 Task: Open Card Card0000000127 in Board Board0000000032 in Workspace WS0000000011 in Trello. Add Member Carxxstreet791@gmail.com to Card Card0000000127 in Board Board0000000032 in Workspace WS0000000011 in Trello. Add Orange Label titled Label0000000127 to Card Card0000000127 in Board Board0000000032 in Workspace WS0000000011 in Trello. Add Checklist CL0000000127 to Card Card0000000127 in Board Board0000000032 in Workspace WS0000000011 in Trello. Add Dates with Start Date as Oct 01 2023 and Due Date as Oct 31 2023 to Card Card0000000127 in Board Board0000000032 in Workspace WS0000000011 in Trello
Action: Mouse moved to (413, 627)
Screenshot: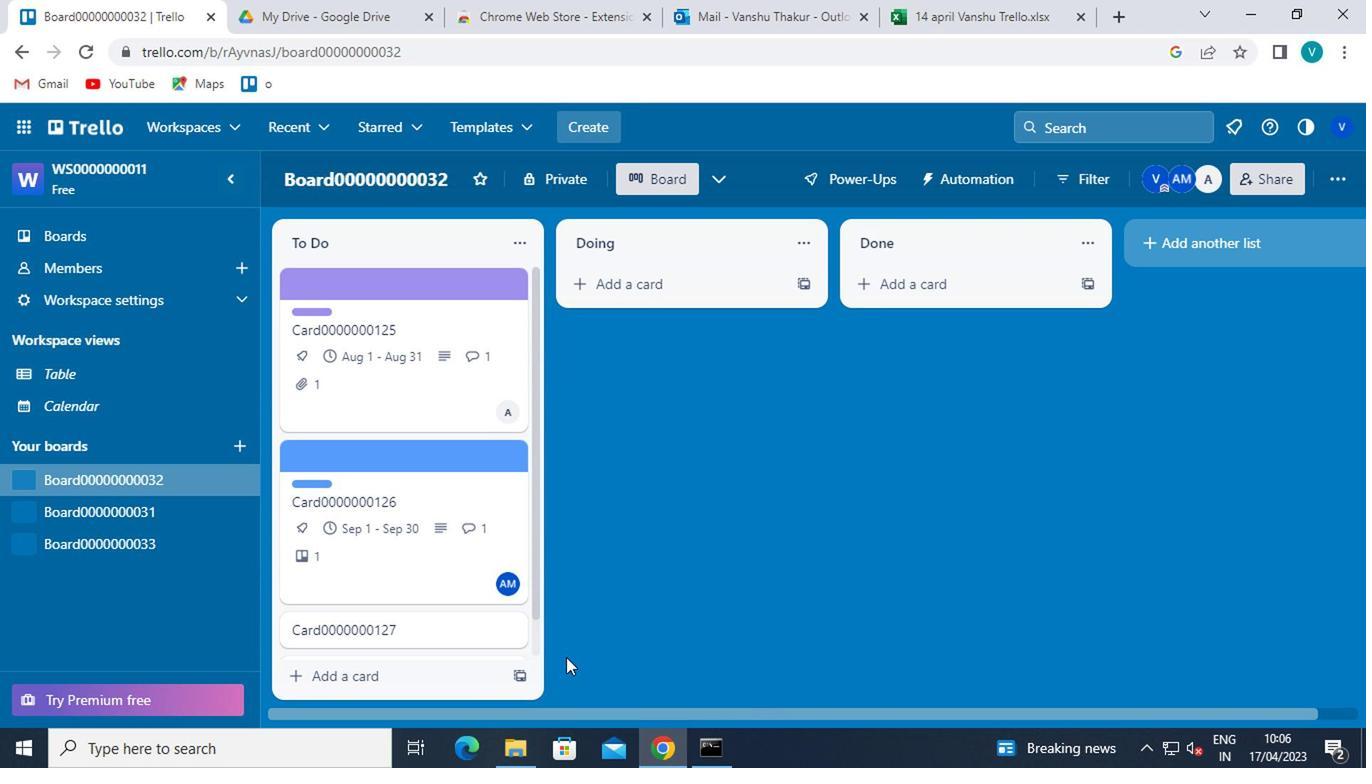
Action: Mouse pressed left at (413, 627)
Screenshot: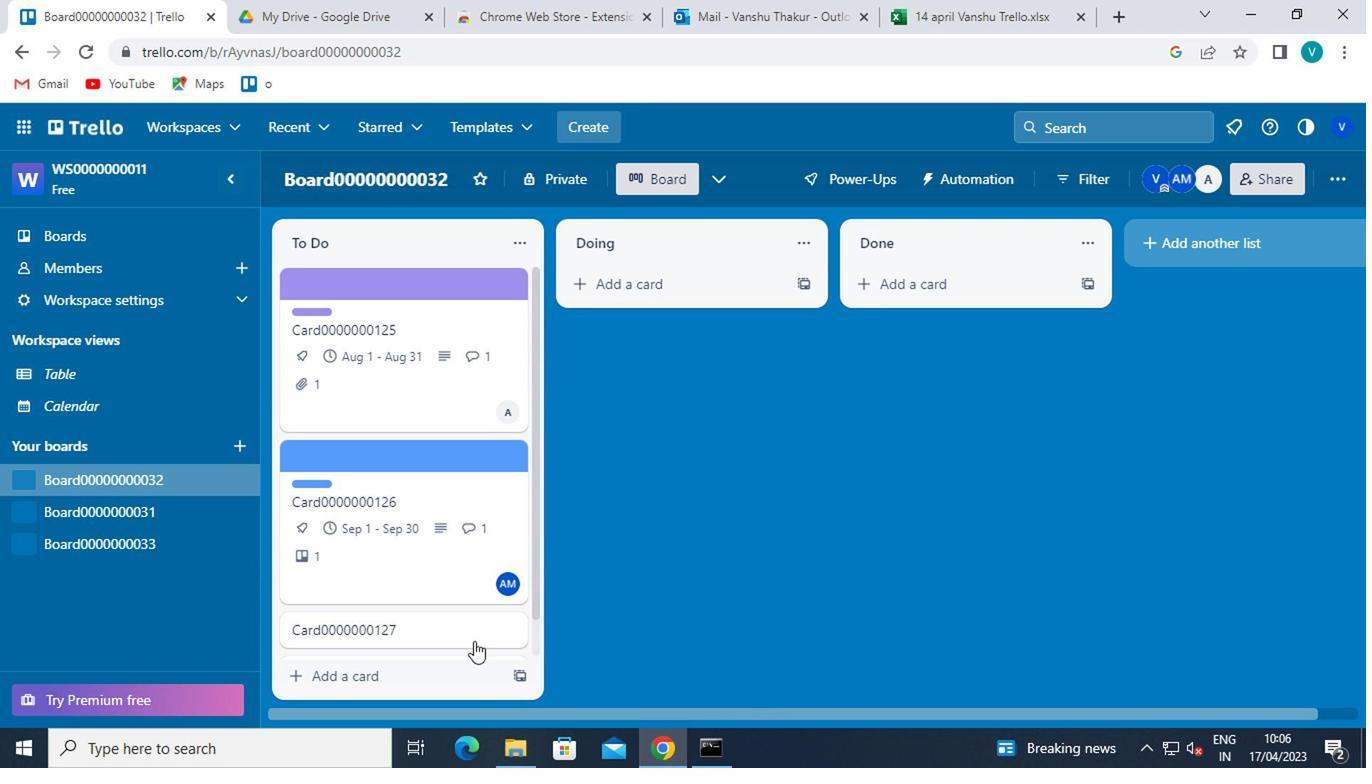 
Action: Mouse moved to (929, 368)
Screenshot: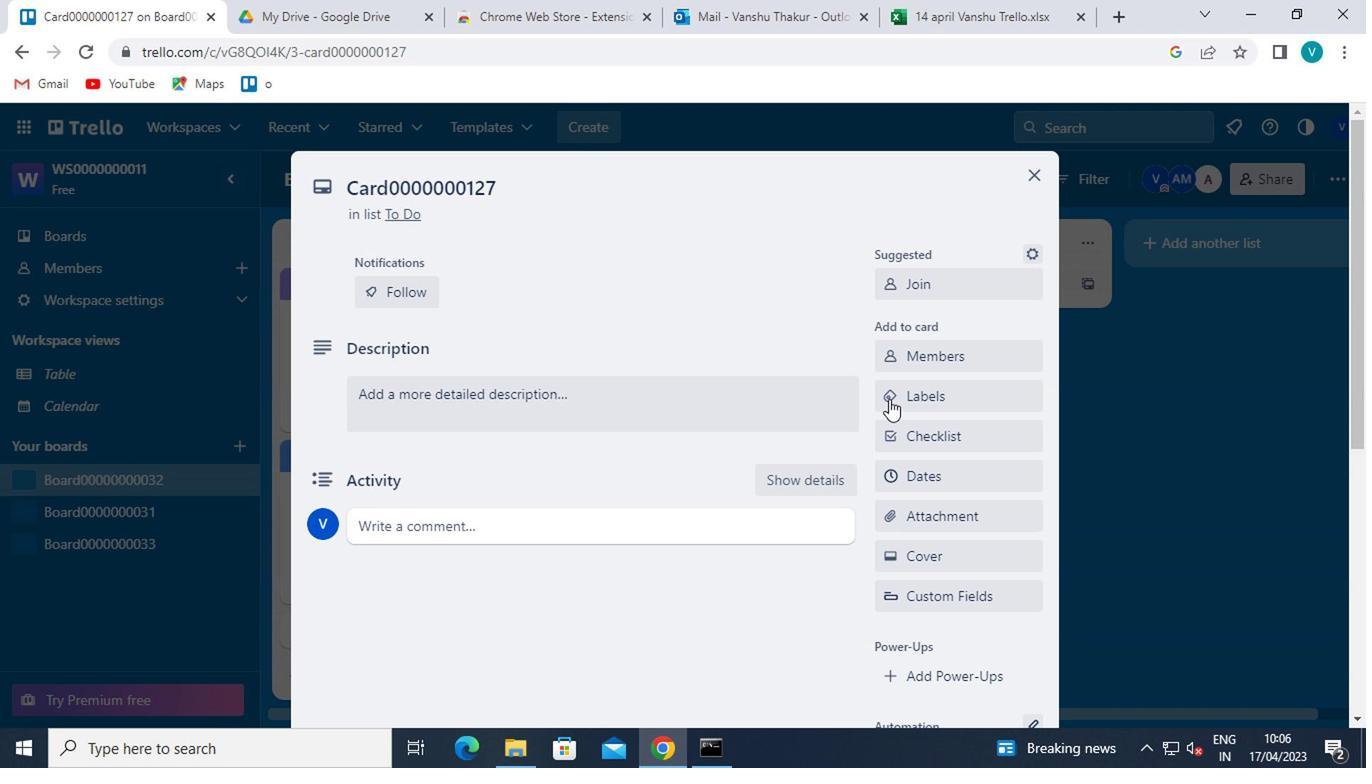 
Action: Mouse pressed left at (929, 368)
Screenshot: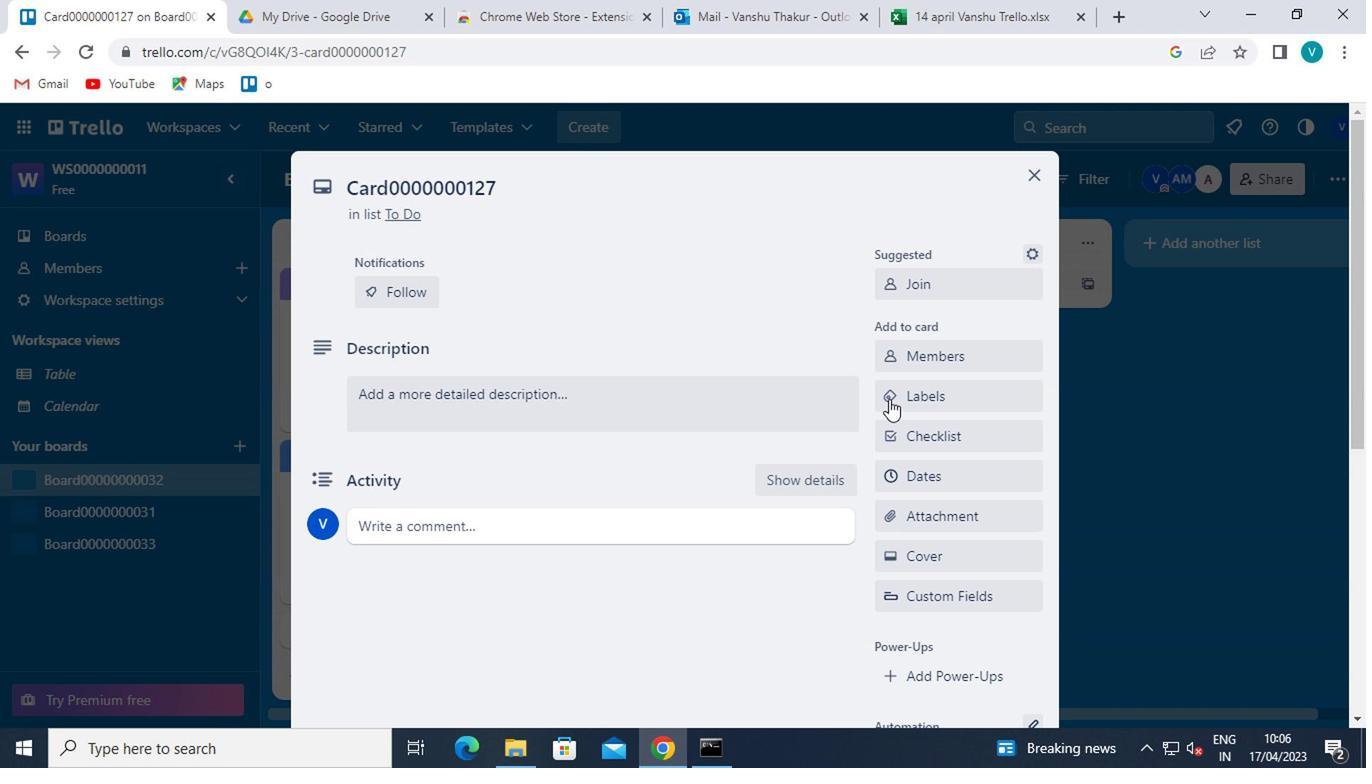 
Action: Mouse moved to (929, 463)
Screenshot: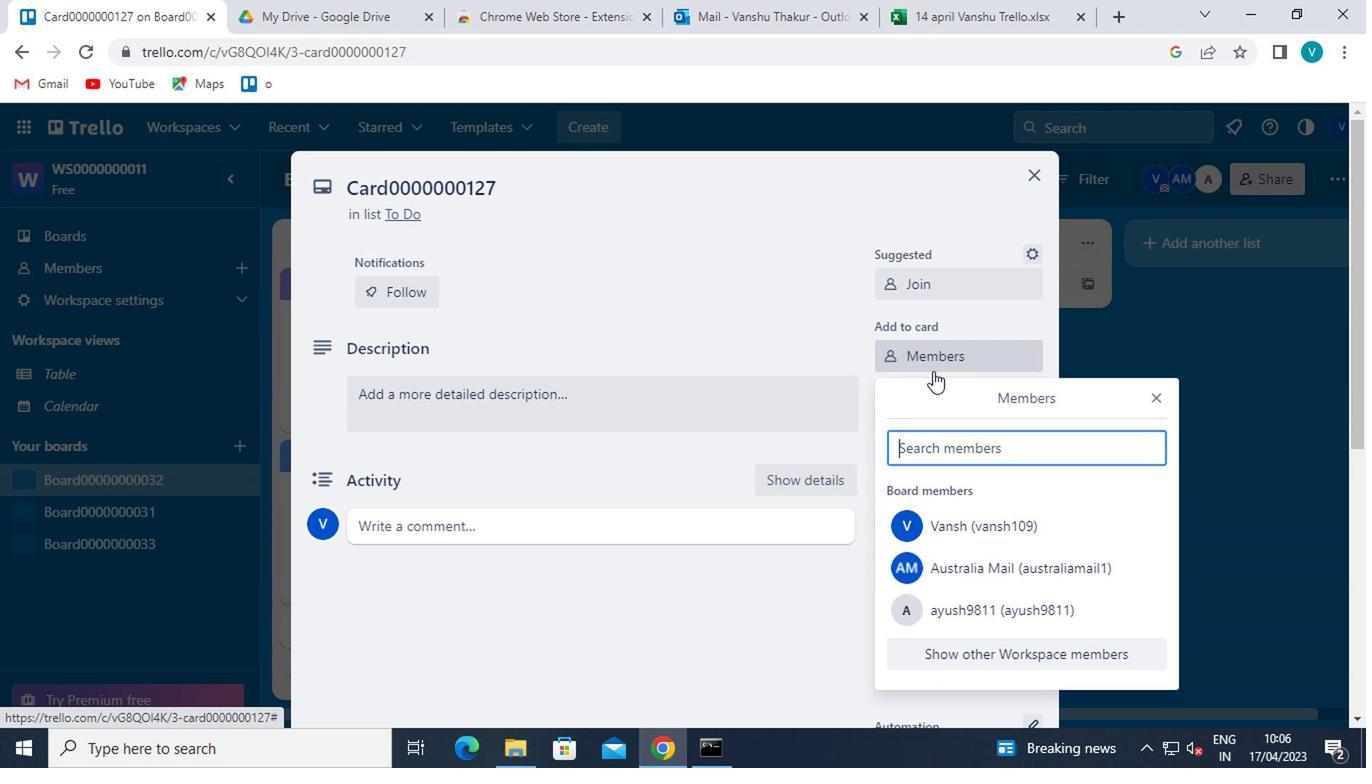 
Action: Mouse pressed left at (929, 463)
Screenshot: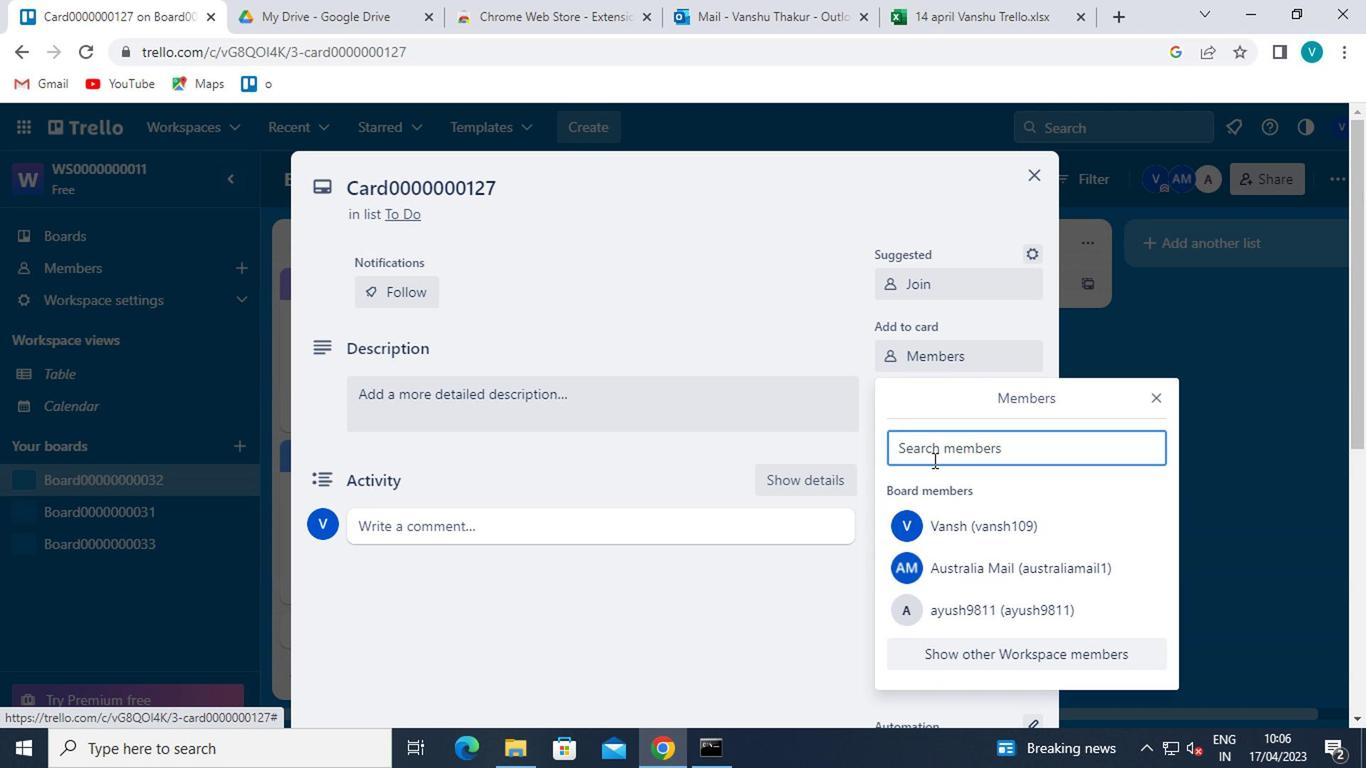 
Action: Key pressed <Key.shift><Key.shift><Key.shift><Key.shift><Key.shift><Key.shift><Key.shift><Key.shift><Key.shift><Key.shift>CARXXSTREET7916<Key.shift>@GMAIL.COM
Screenshot: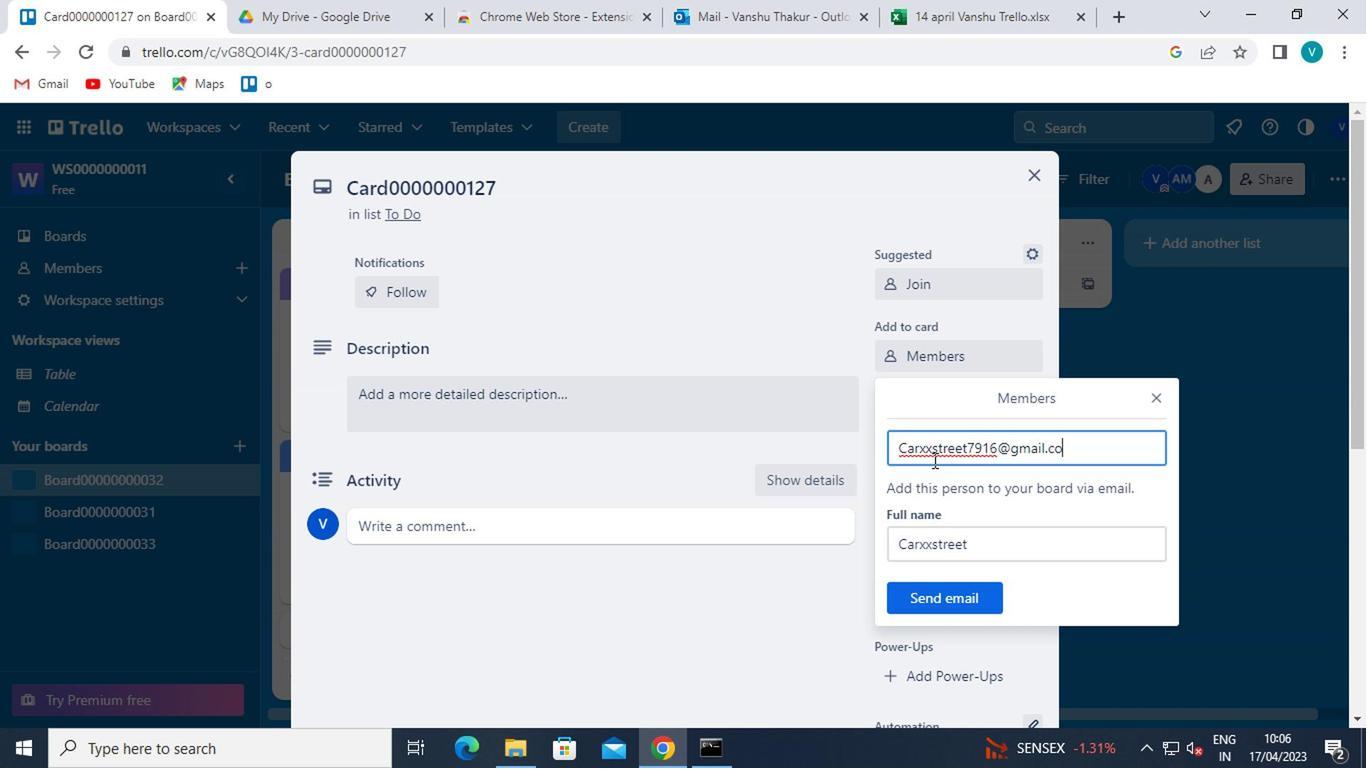 
Action: Mouse moved to (983, 599)
Screenshot: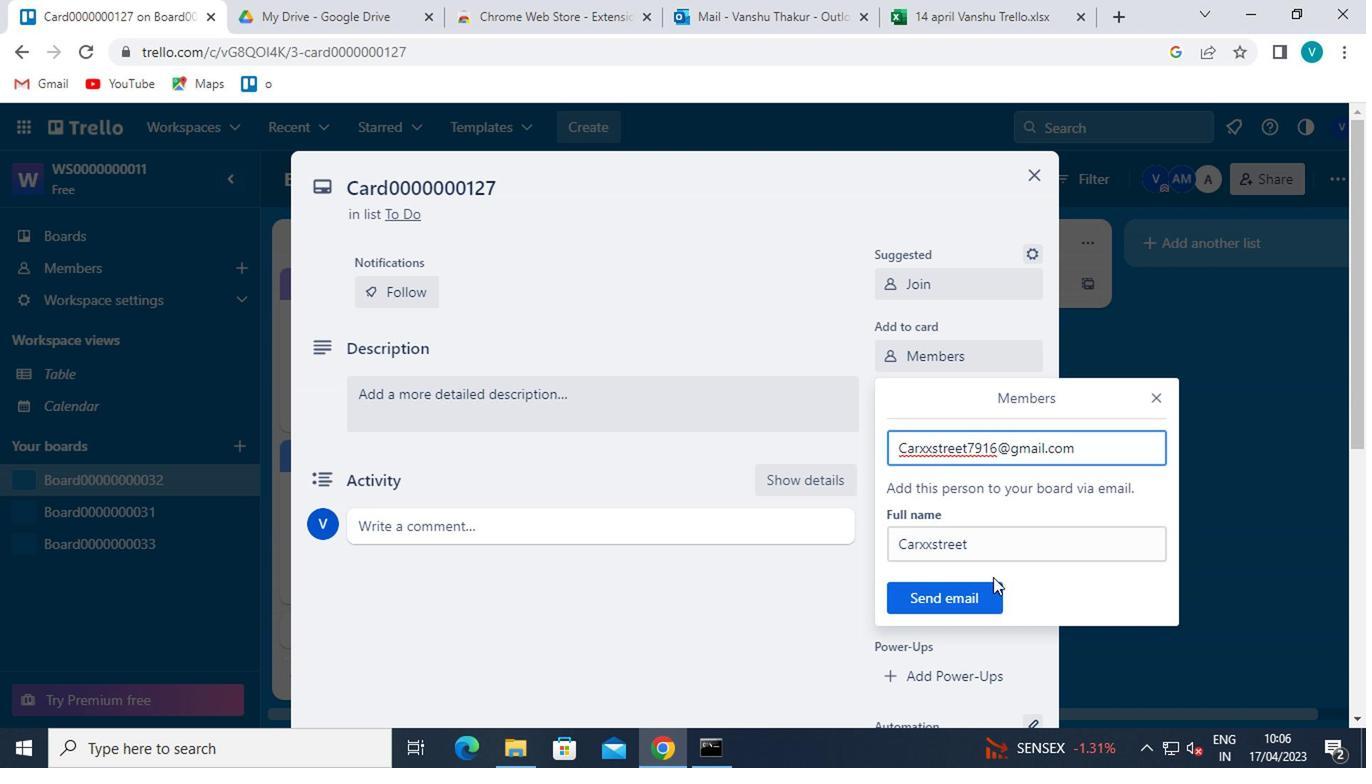 
Action: Mouse pressed left at (983, 599)
Screenshot: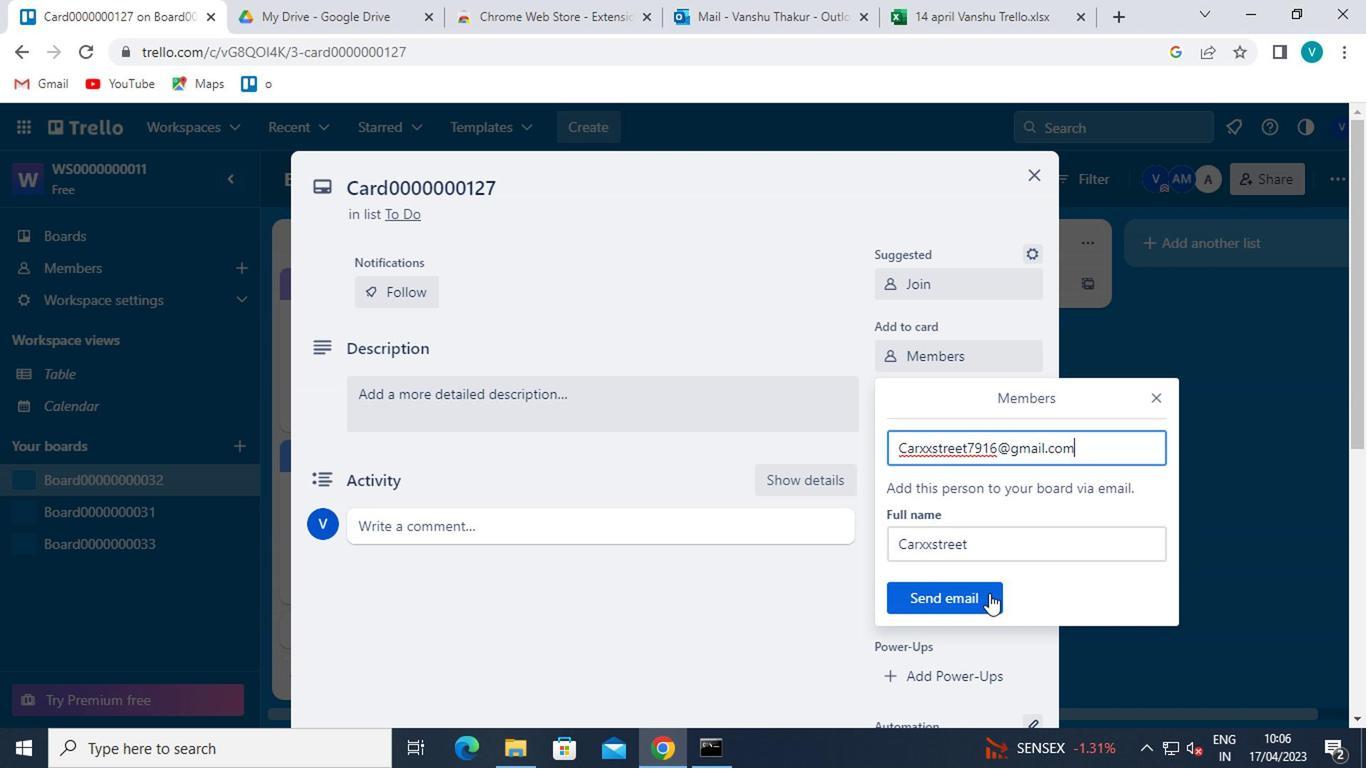 
Action: Mouse moved to (969, 408)
Screenshot: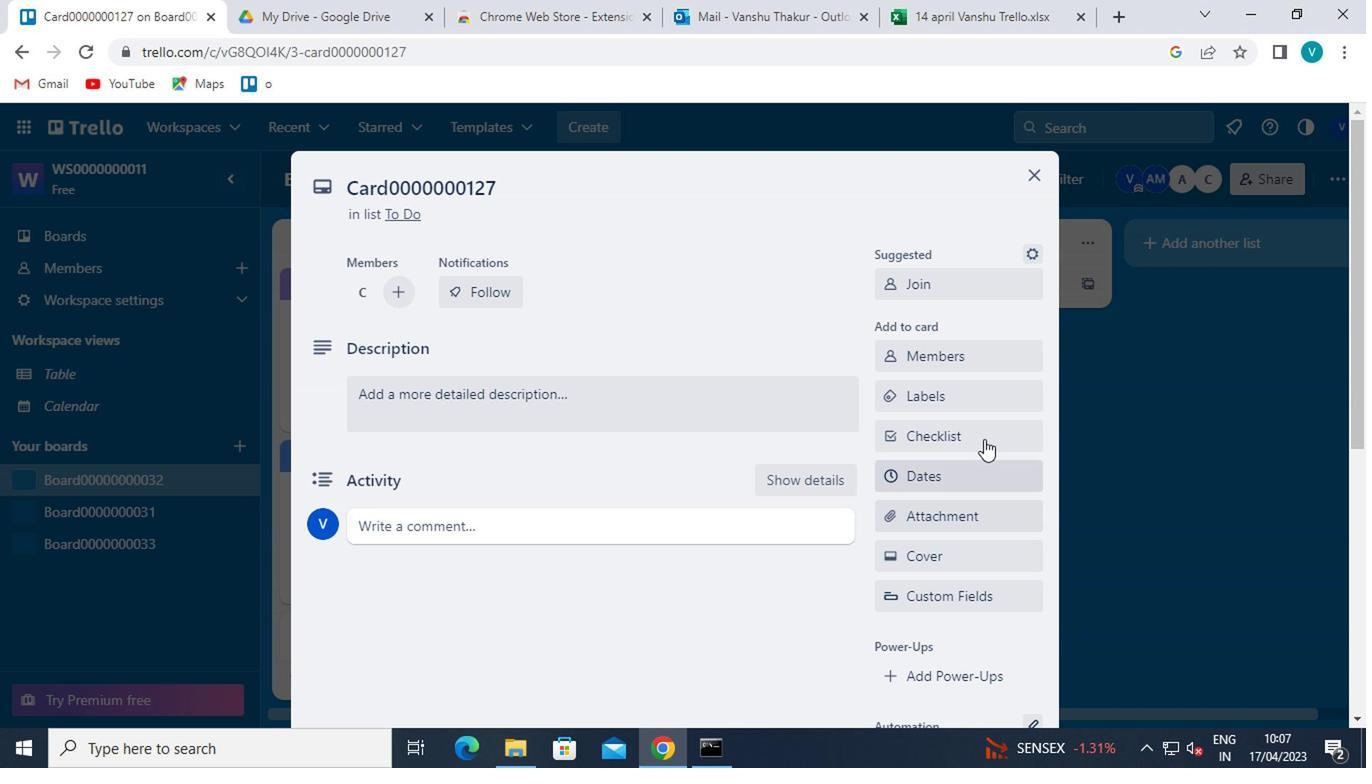 
Action: Mouse pressed left at (969, 408)
Screenshot: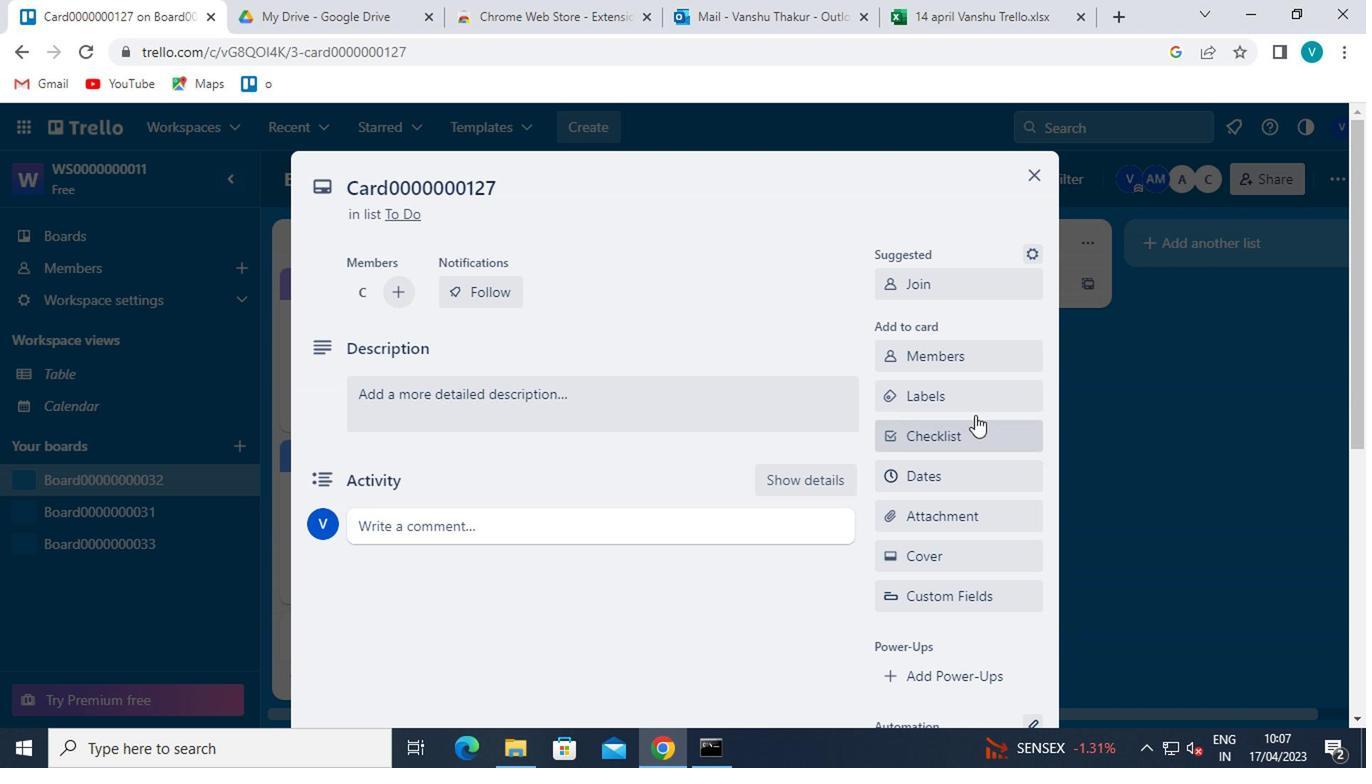 
Action: Mouse moved to (1006, 598)
Screenshot: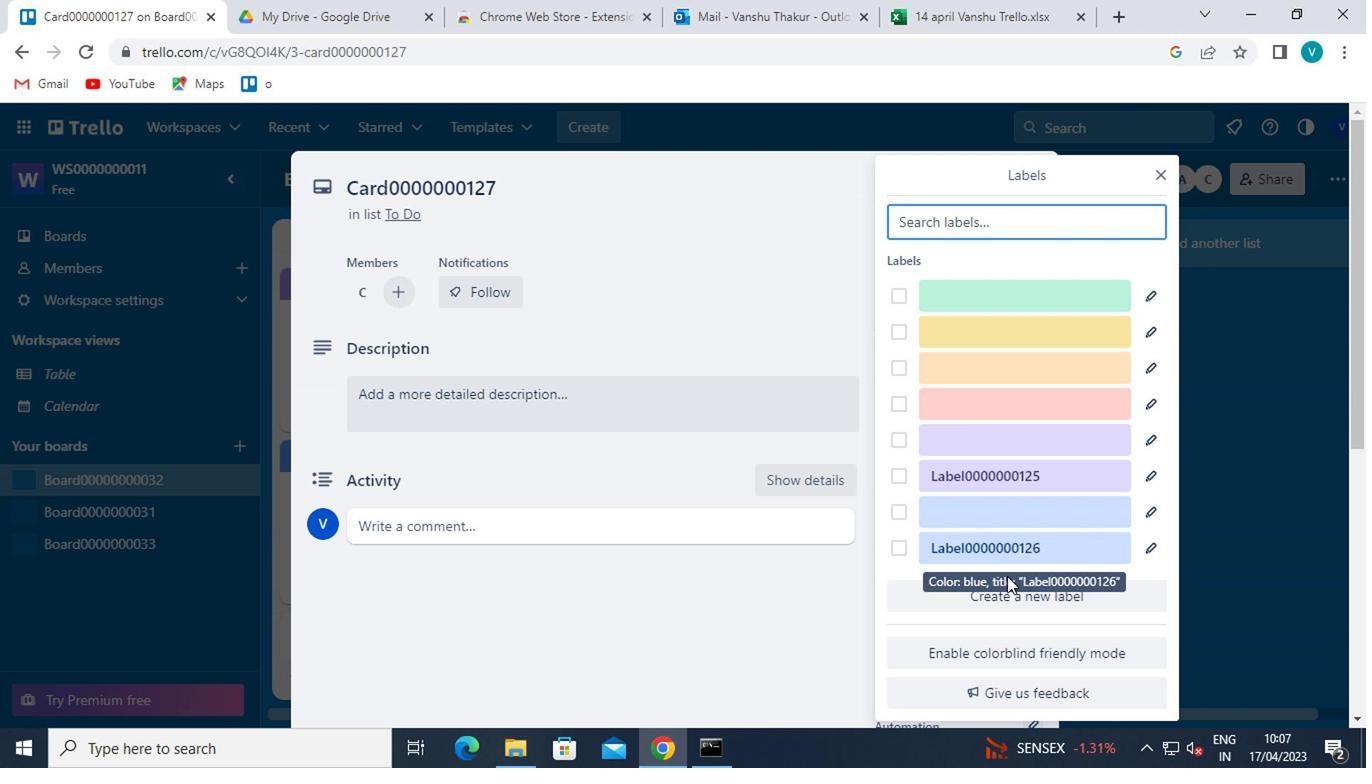 
Action: Mouse pressed left at (1006, 598)
Screenshot: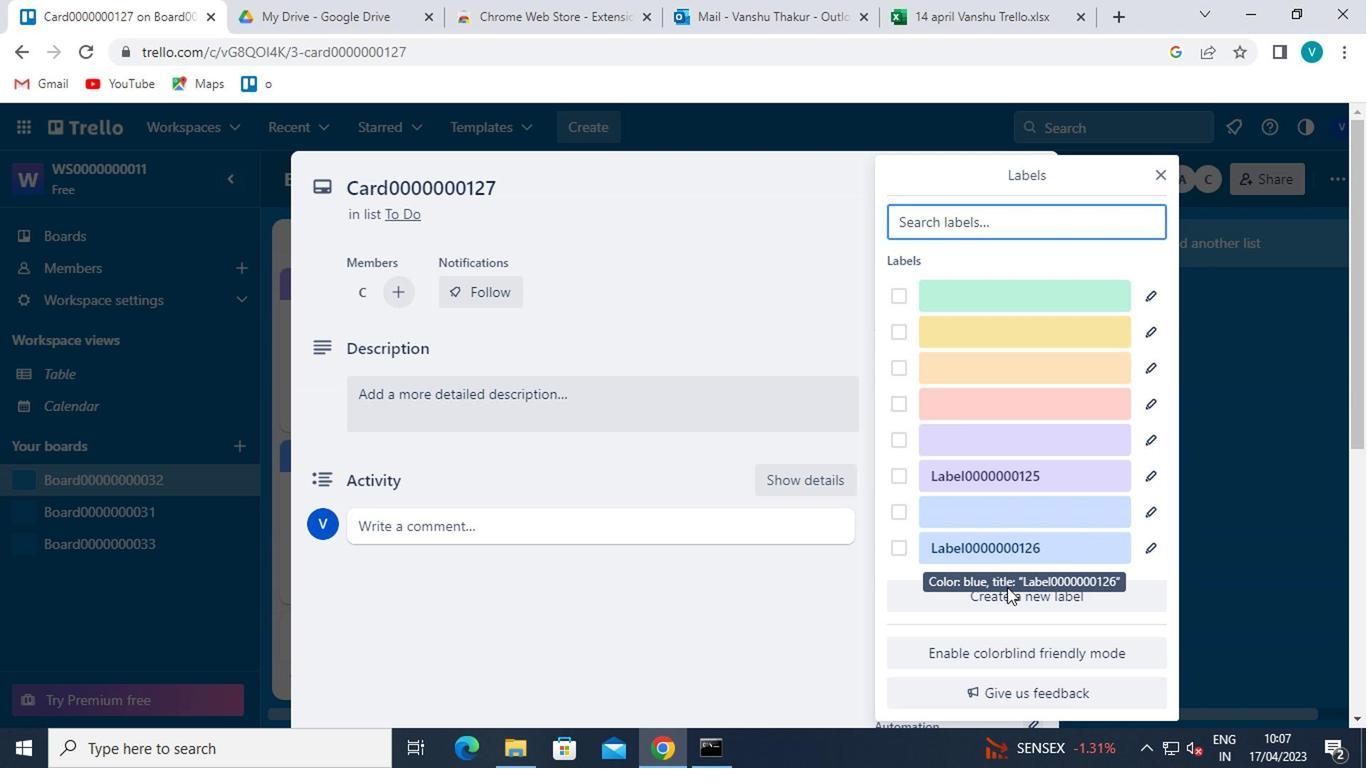 
Action: Mouse moved to (1001, 465)
Screenshot: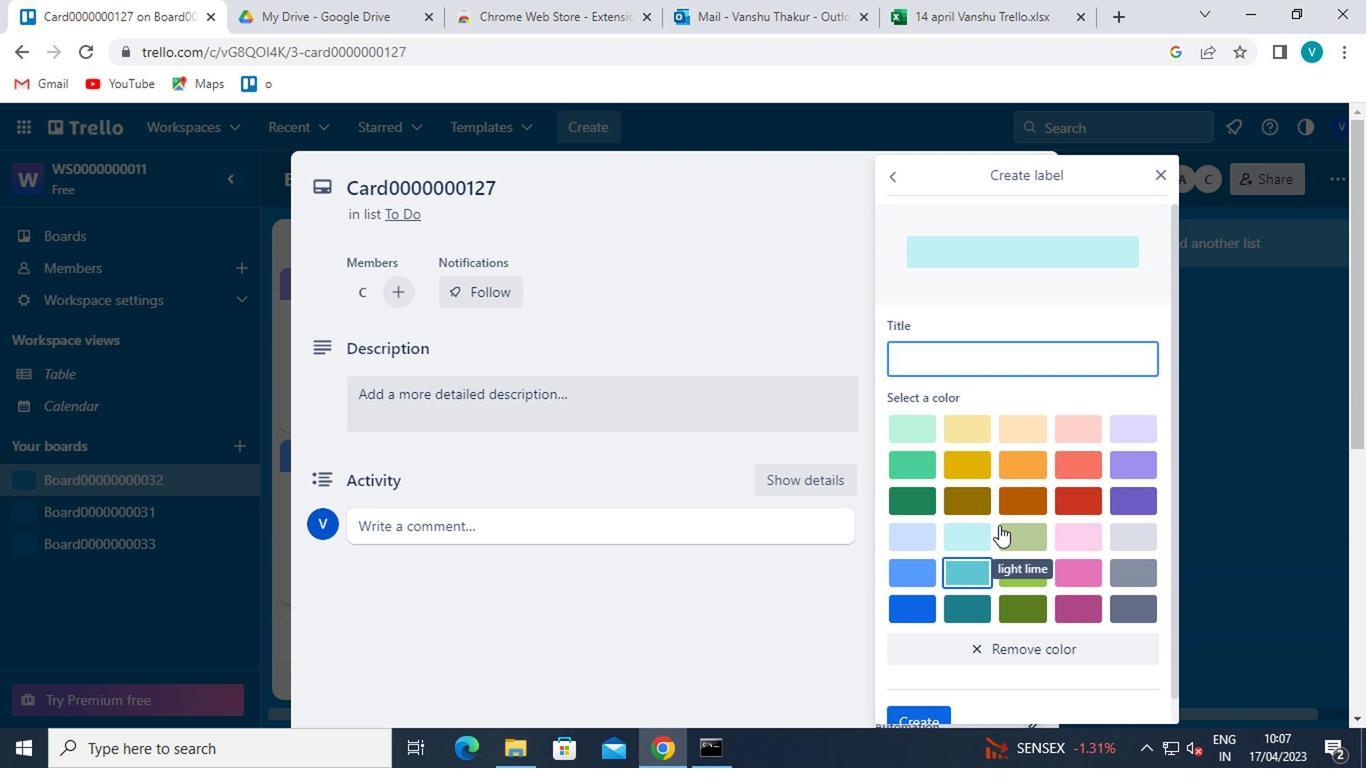 
Action: Mouse pressed left at (1001, 465)
Screenshot: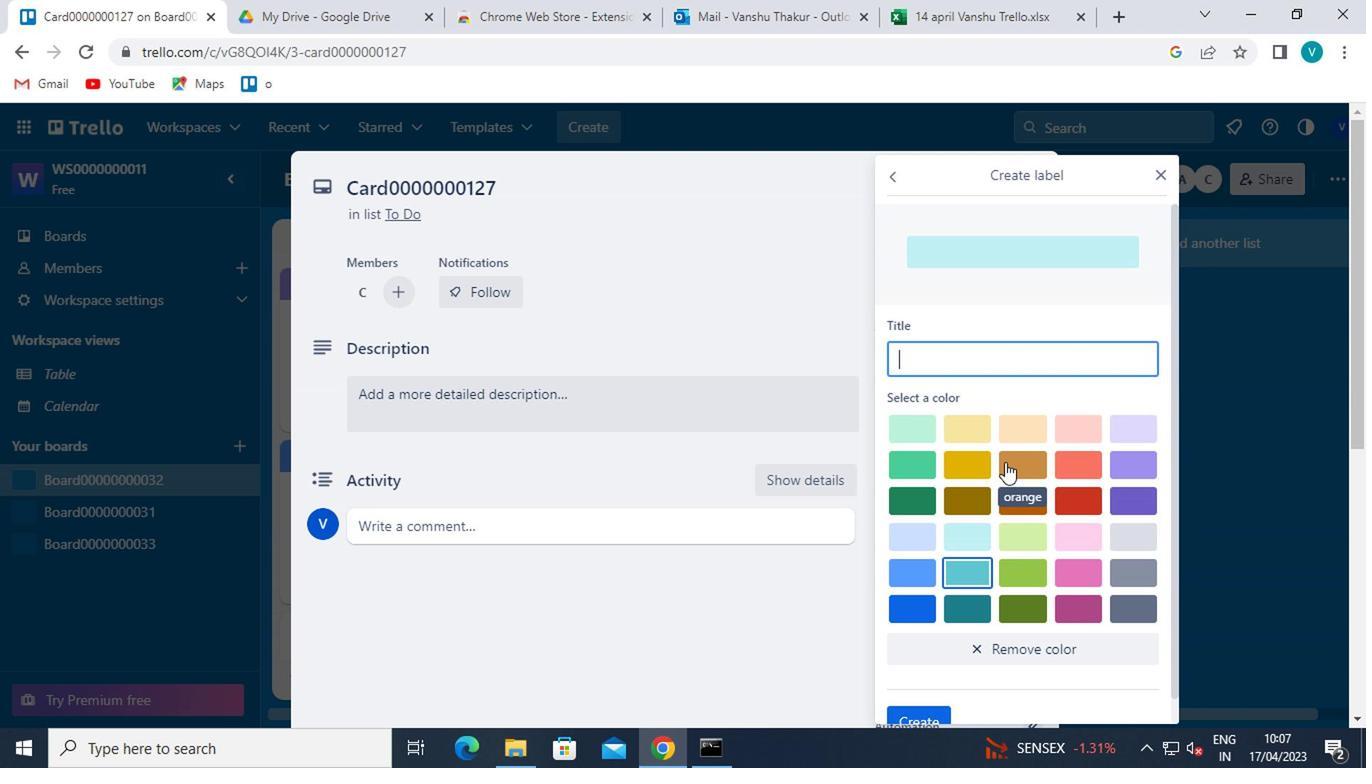 
Action: Mouse moved to (1013, 348)
Screenshot: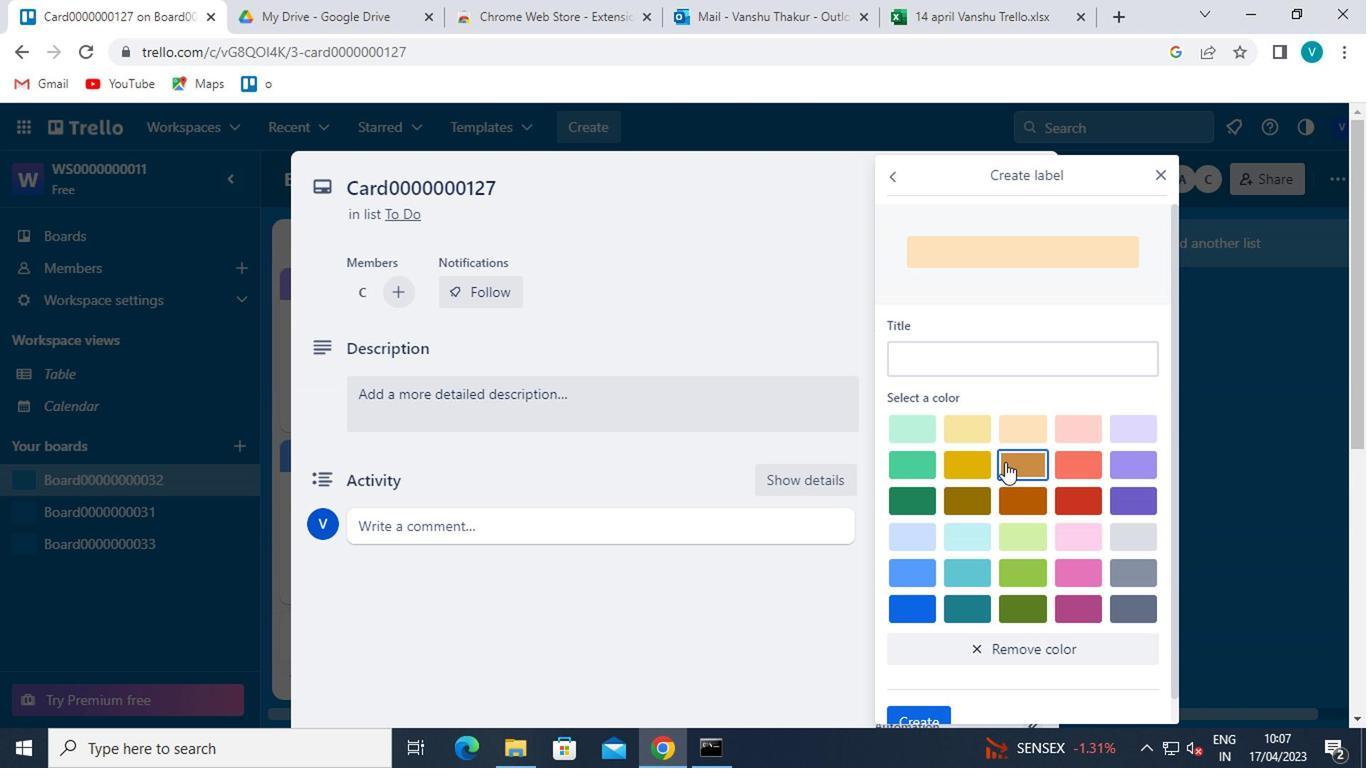 
Action: Mouse pressed left at (1013, 348)
Screenshot: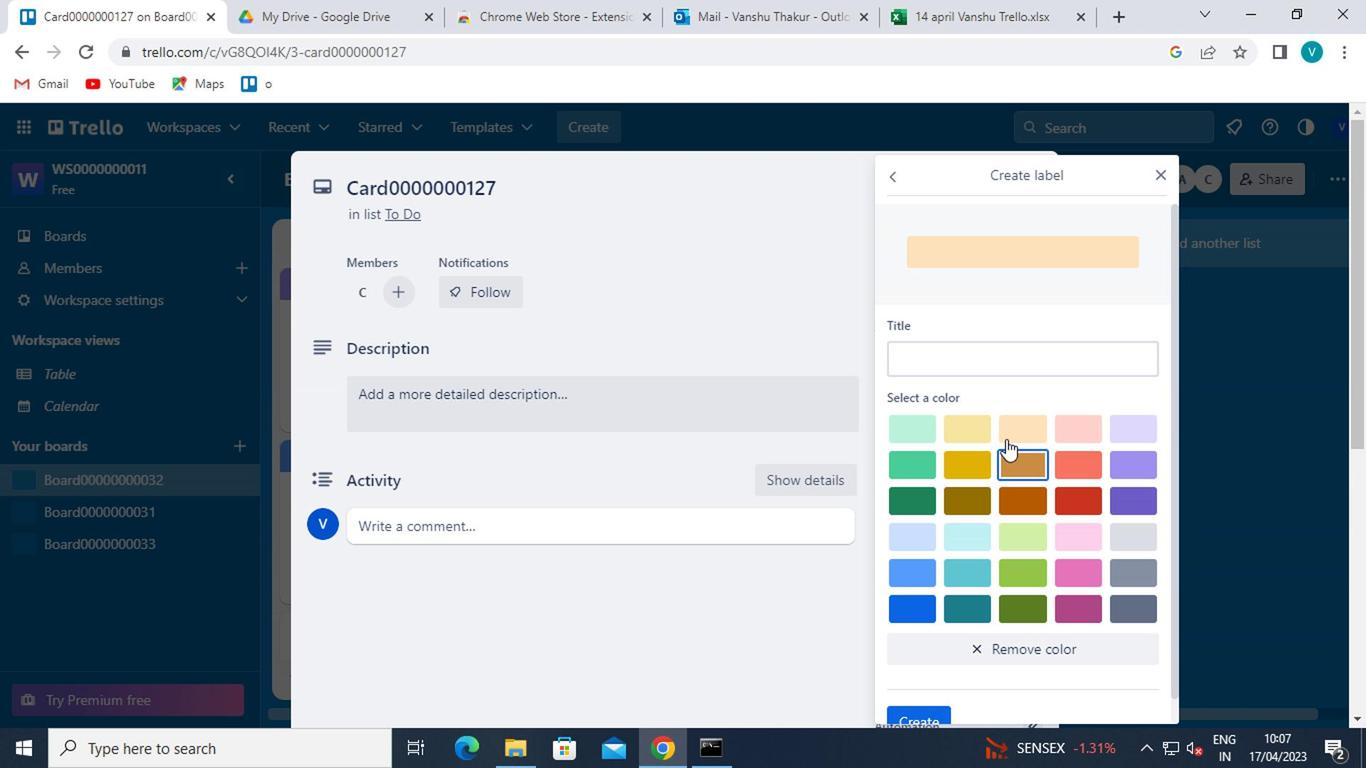 
Action: Key pressed <Key.shift>LABEL0000000127
Screenshot: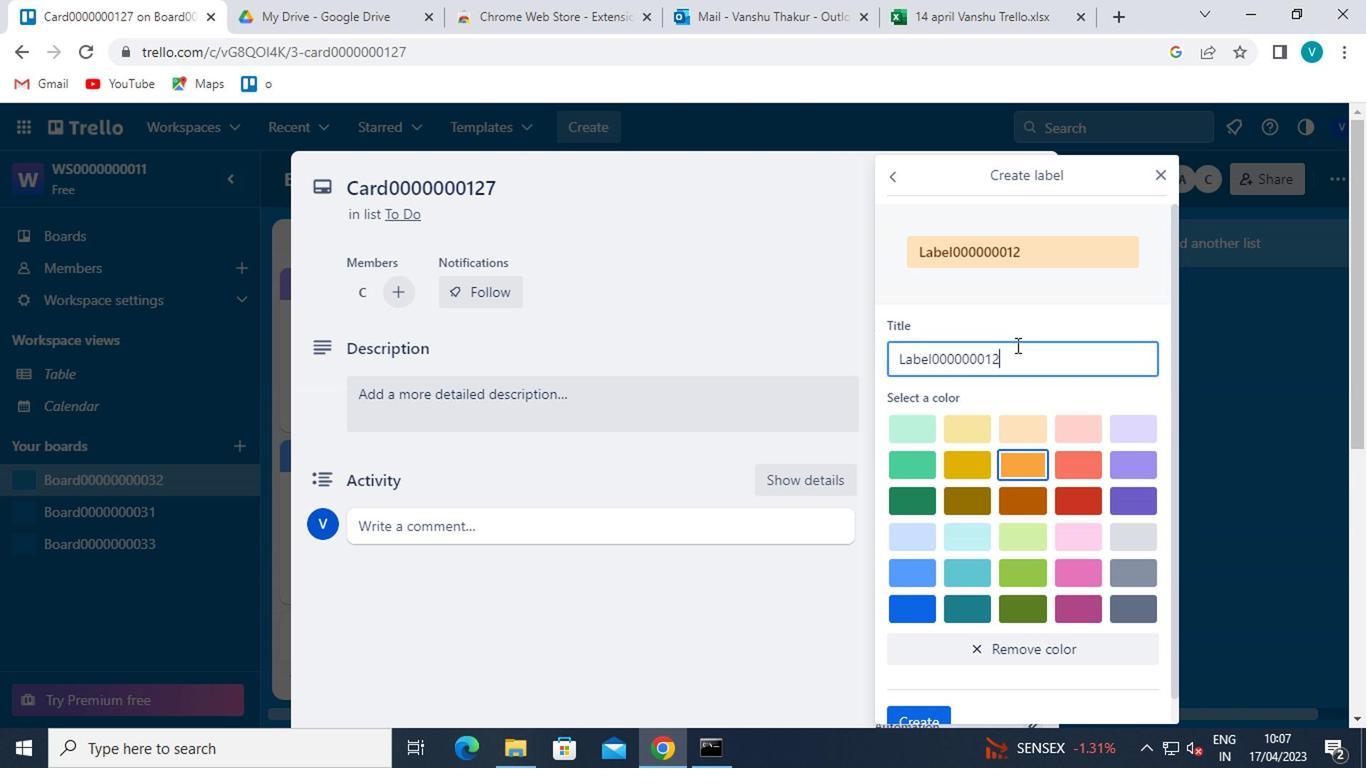 
Action: Mouse scrolled (1013, 347) with delta (0, -1)
Screenshot: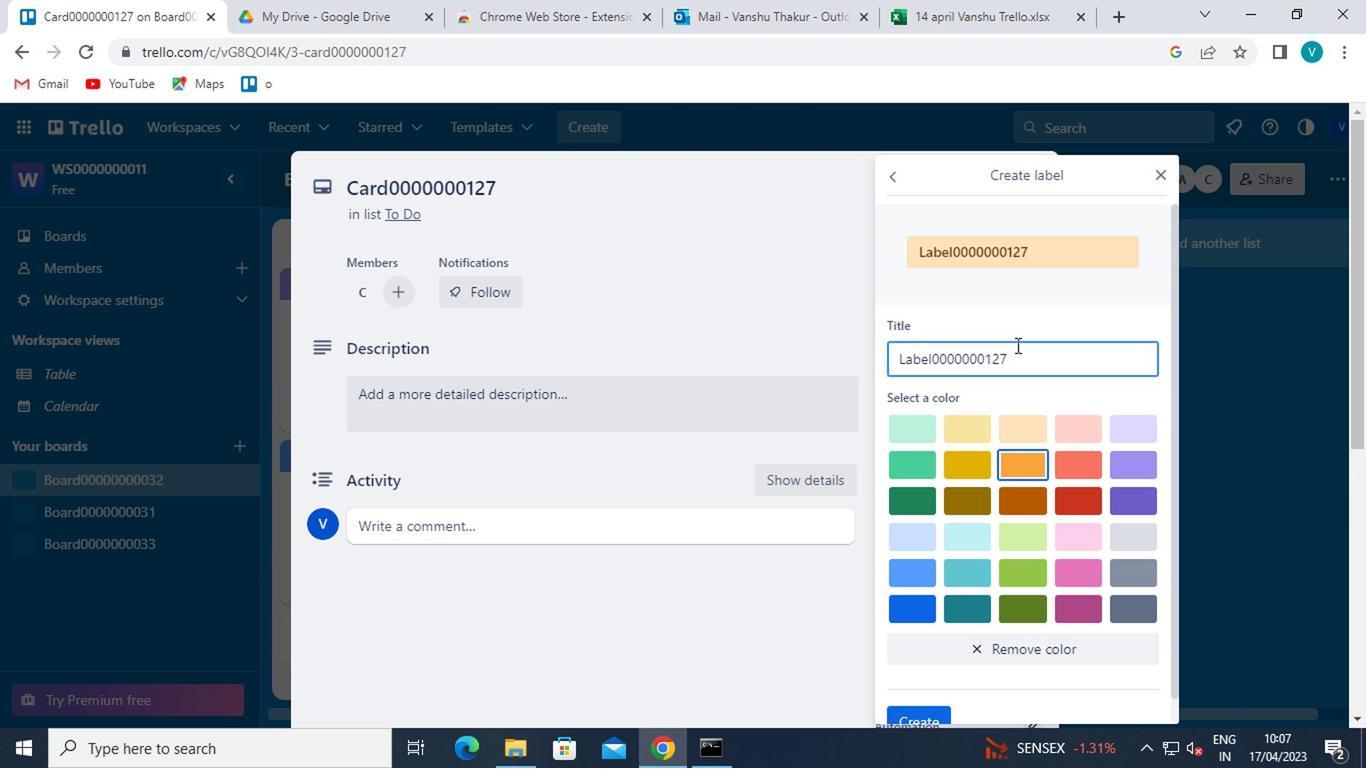 
Action: Mouse scrolled (1013, 347) with delta (0, -1)
Screenshot: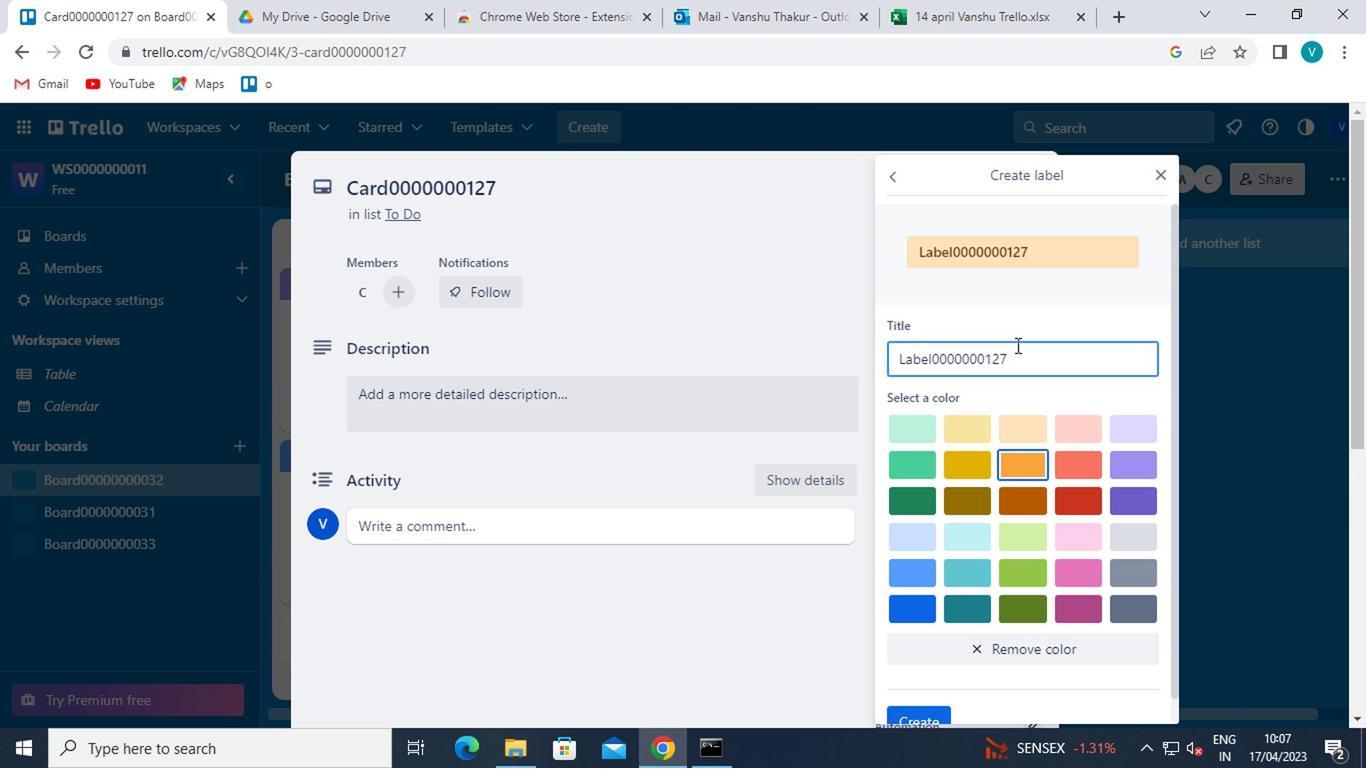 
Action: Mouse scrolled (1013, 347) with delta (0, -1)
Screenshot: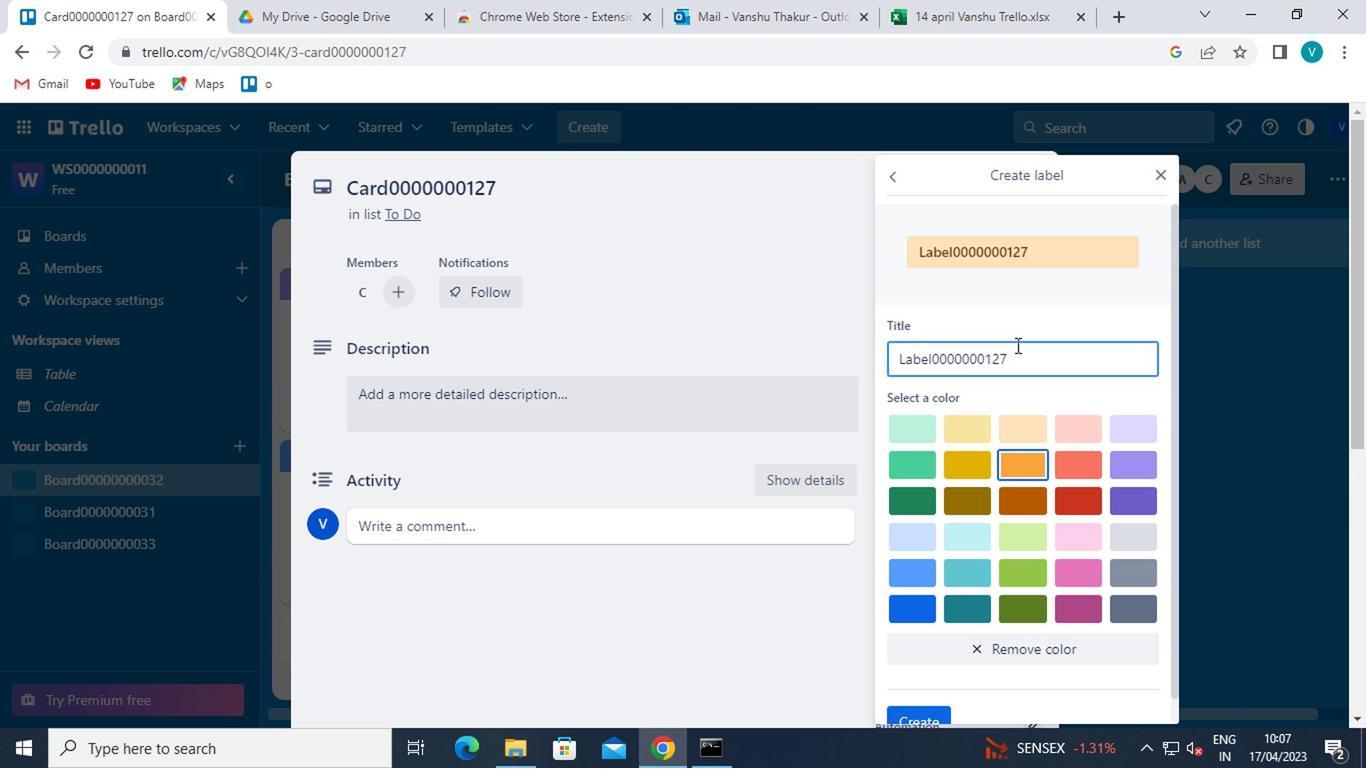 
Action: Mouse moved to (890, 699)
Screenshot: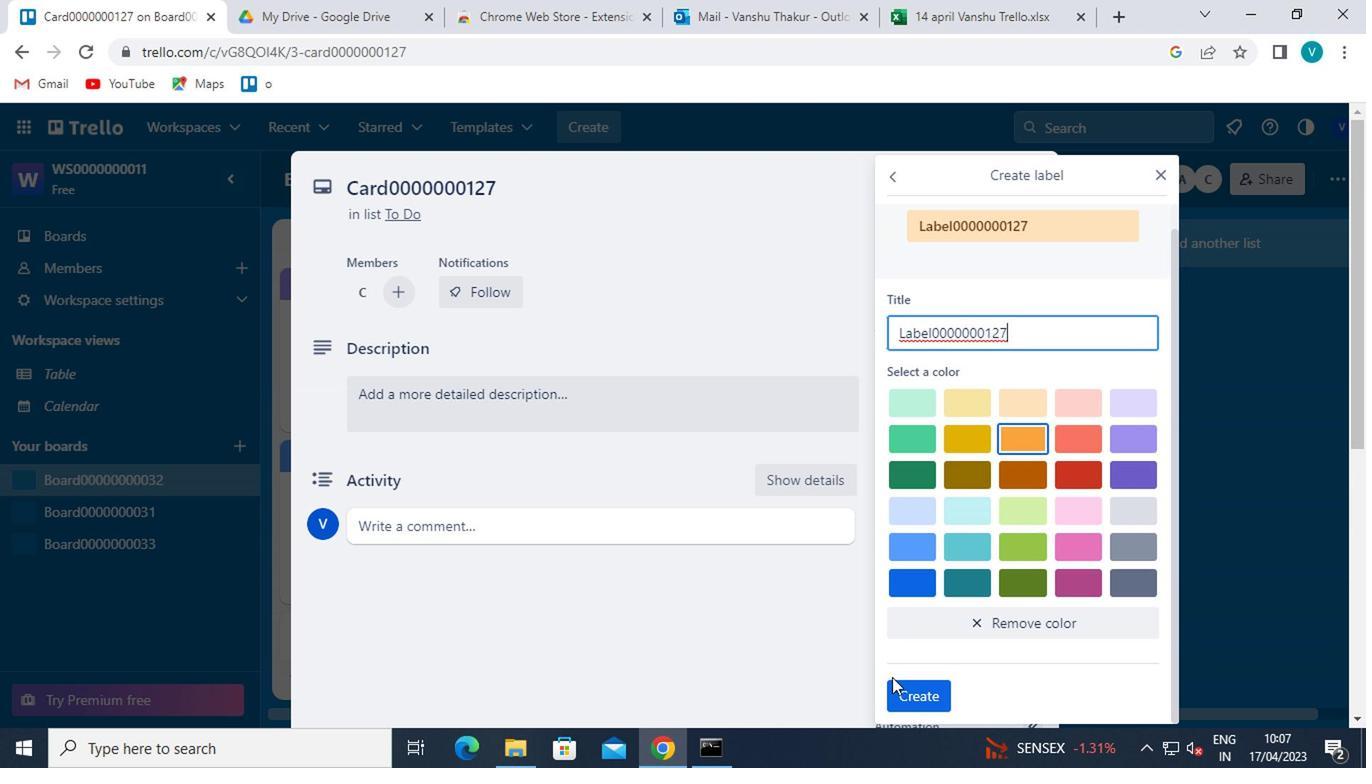 
Action: Mouse pressed left at (890, 699)
Screenshot: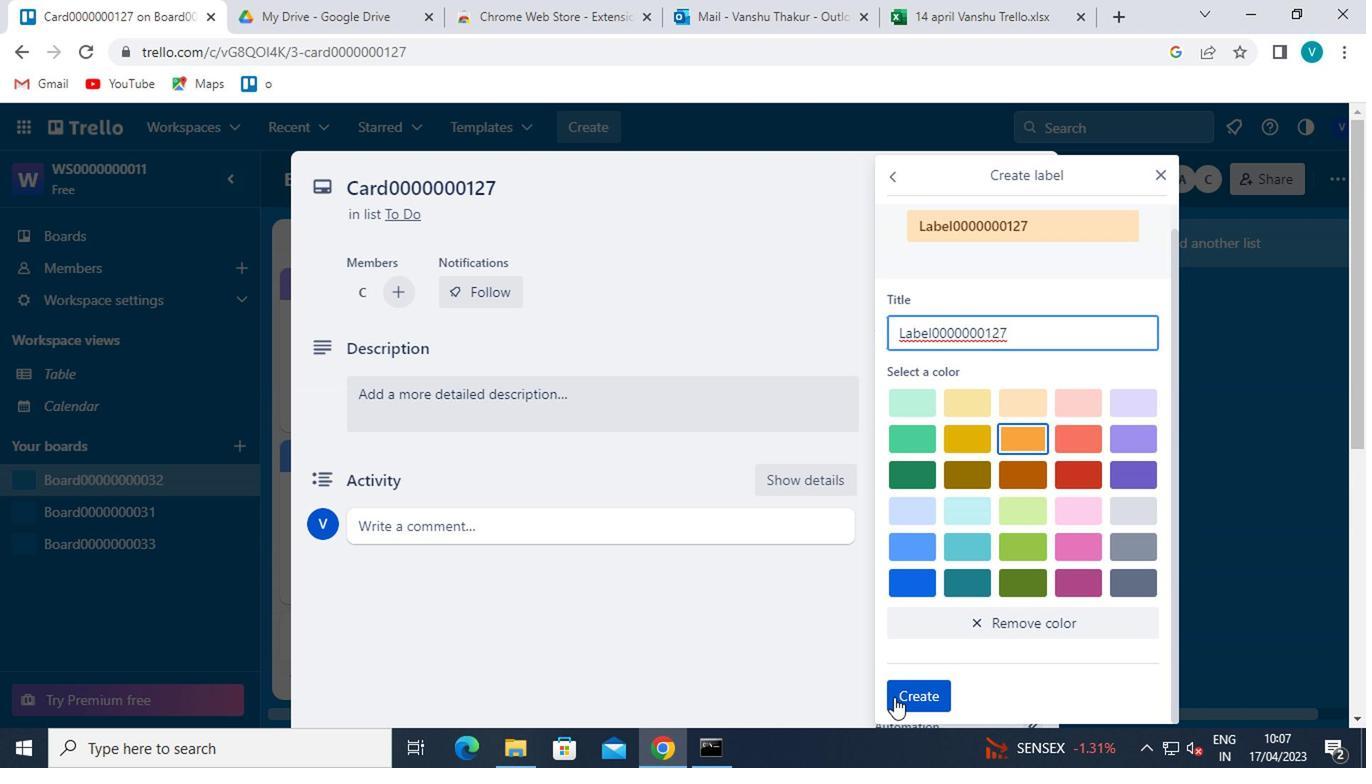 
Action: Mouse moved to (1155, 188)
Screenshot: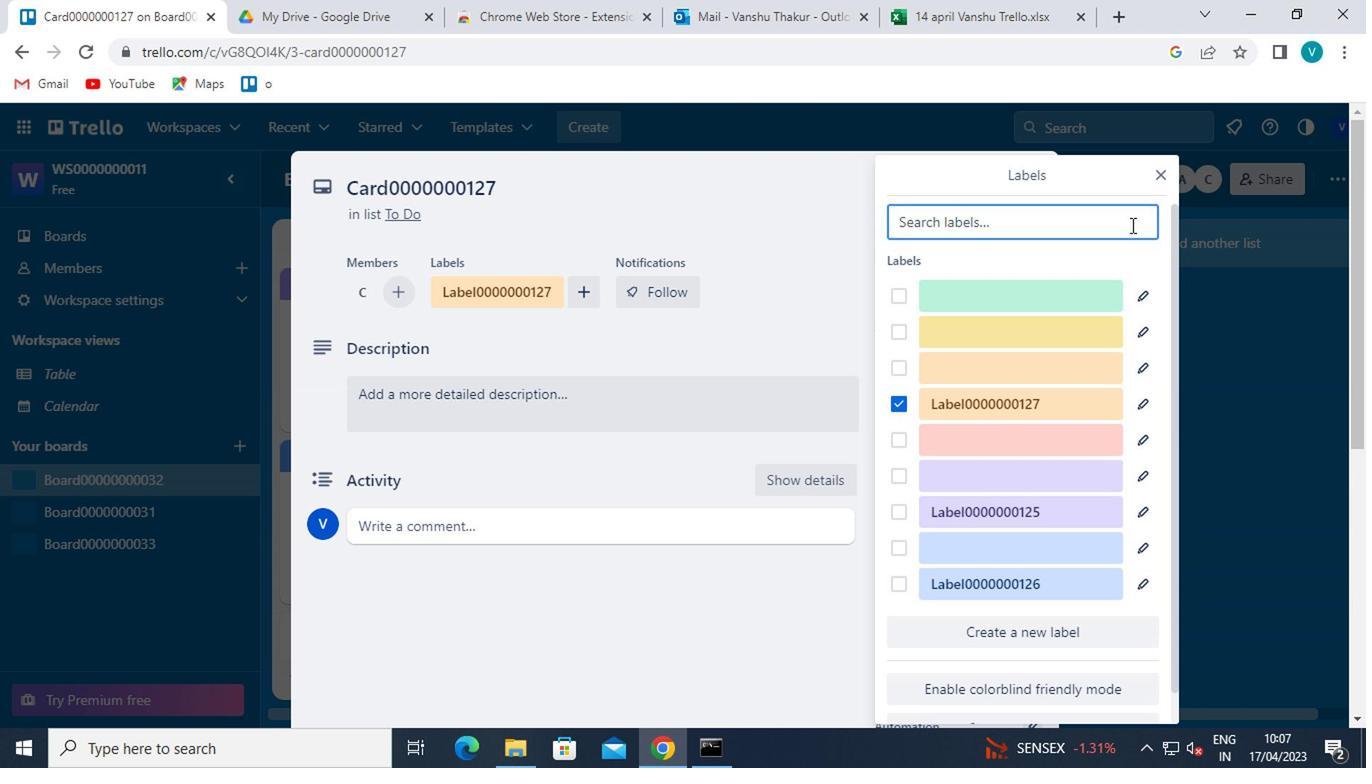 
Action: Mouse pressed left at (1155, 188)
Screenshot: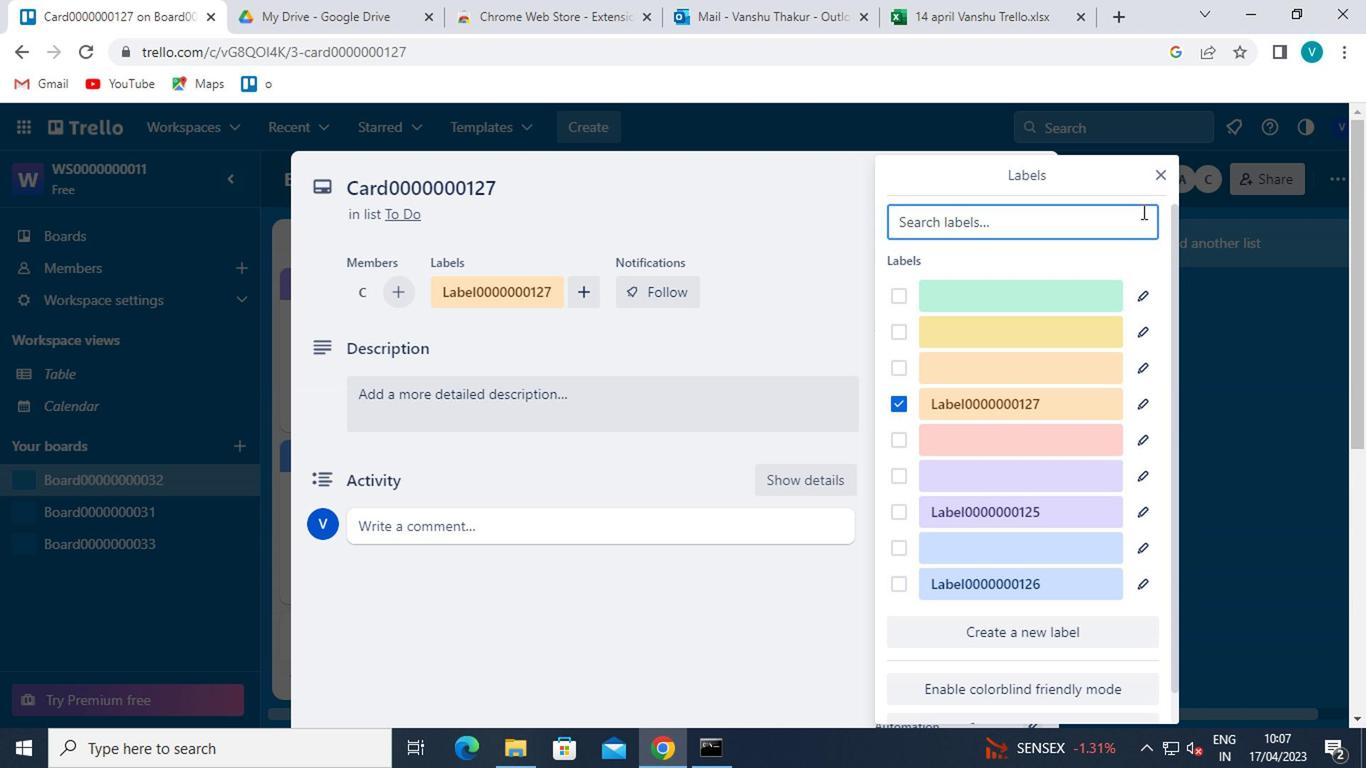 
Action: Mouse moved to (966, 445)
Screenshot: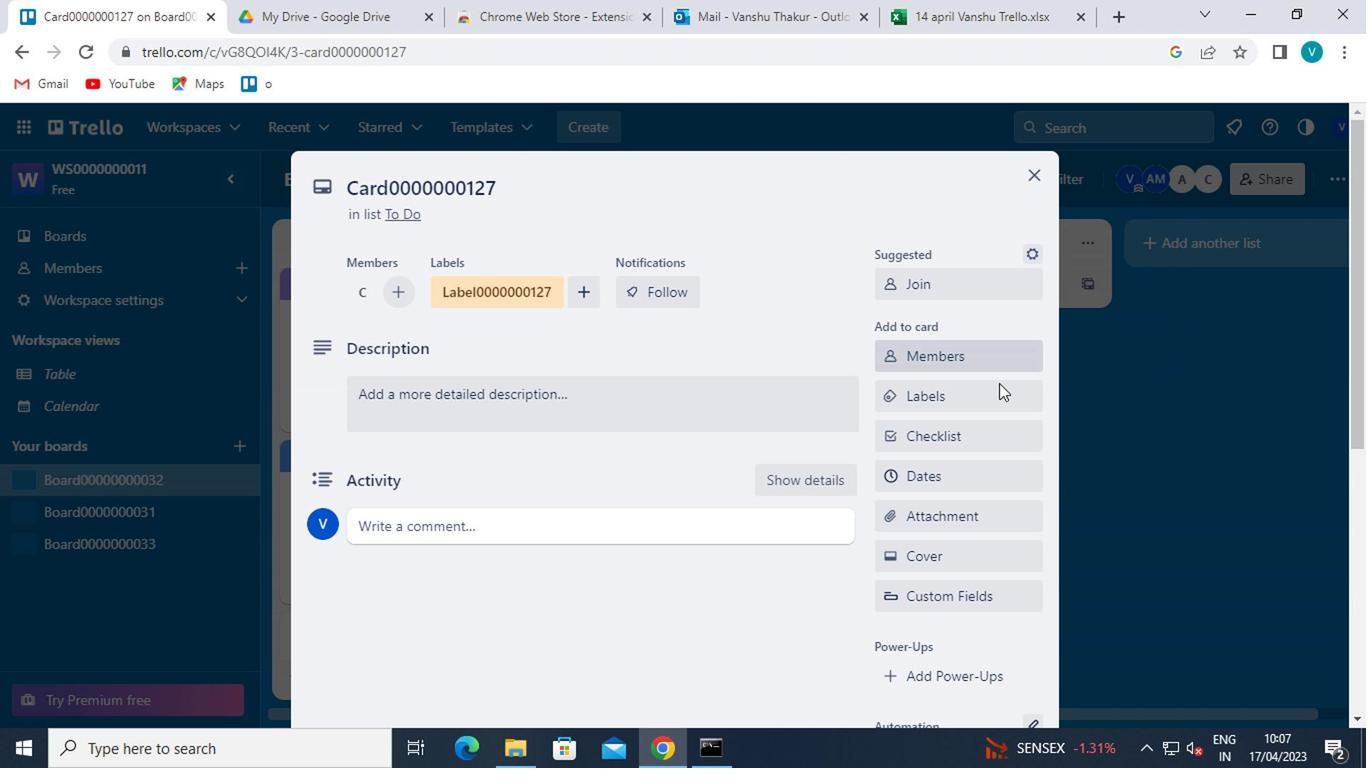 
Action: Mouse pressed left at (966, 445)
Screenshot: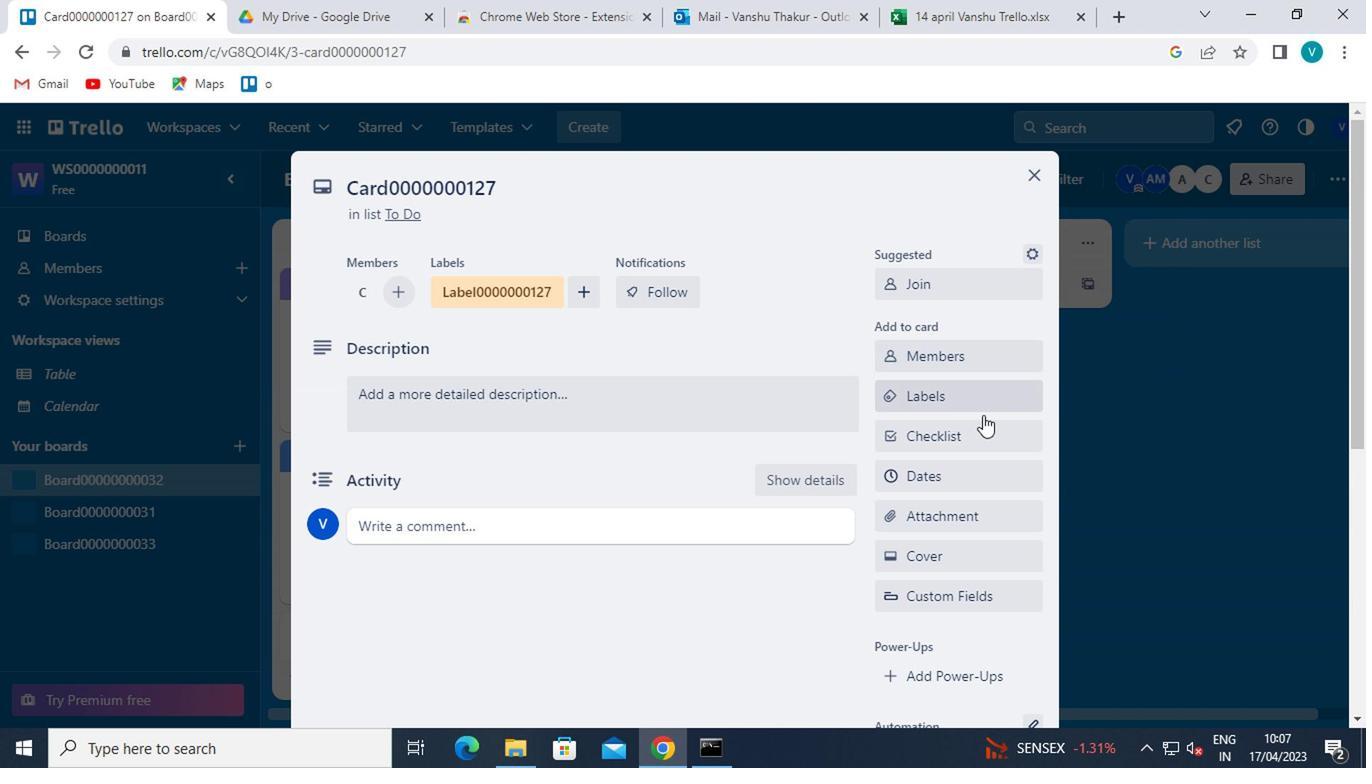 
Action: Key pressed <Key.shift>CL0000000127
Screenshot: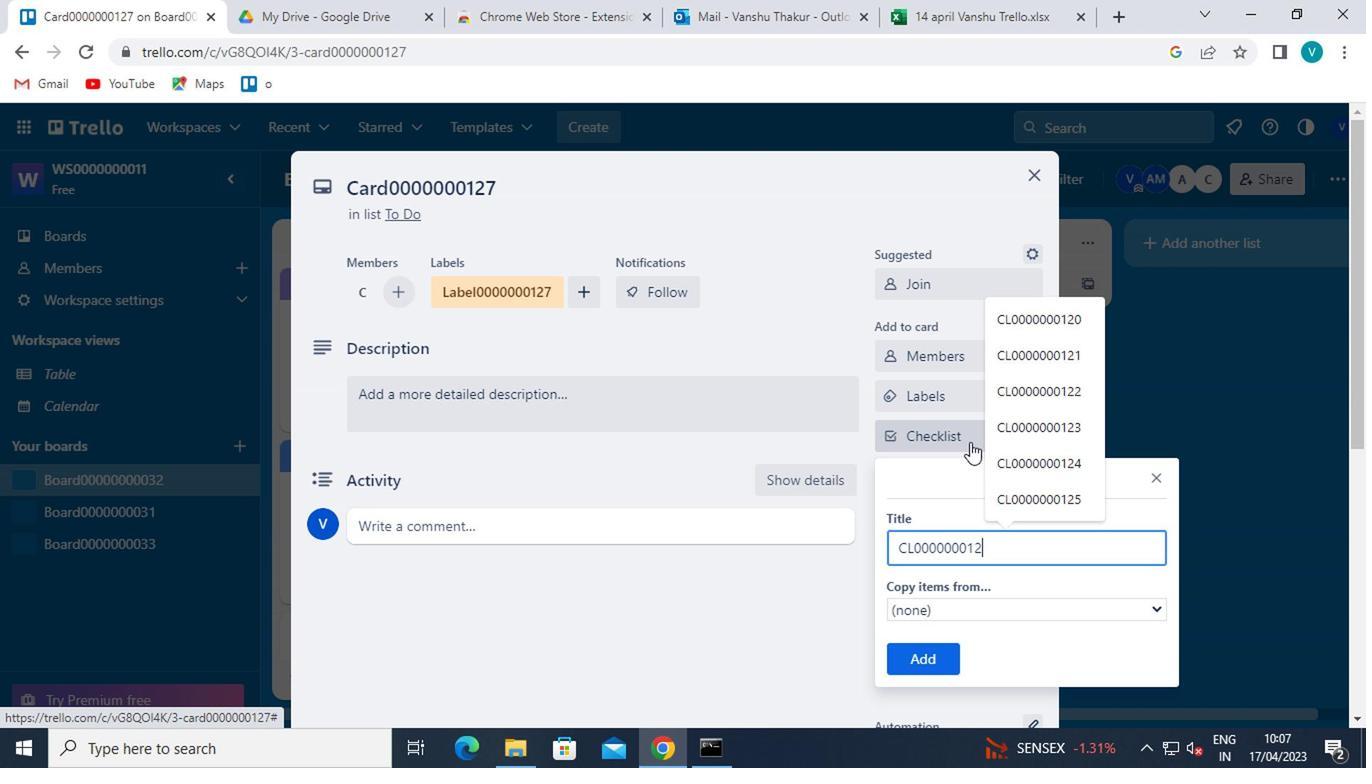 
Action: Mouse moved to (928, 649)
Screenshot: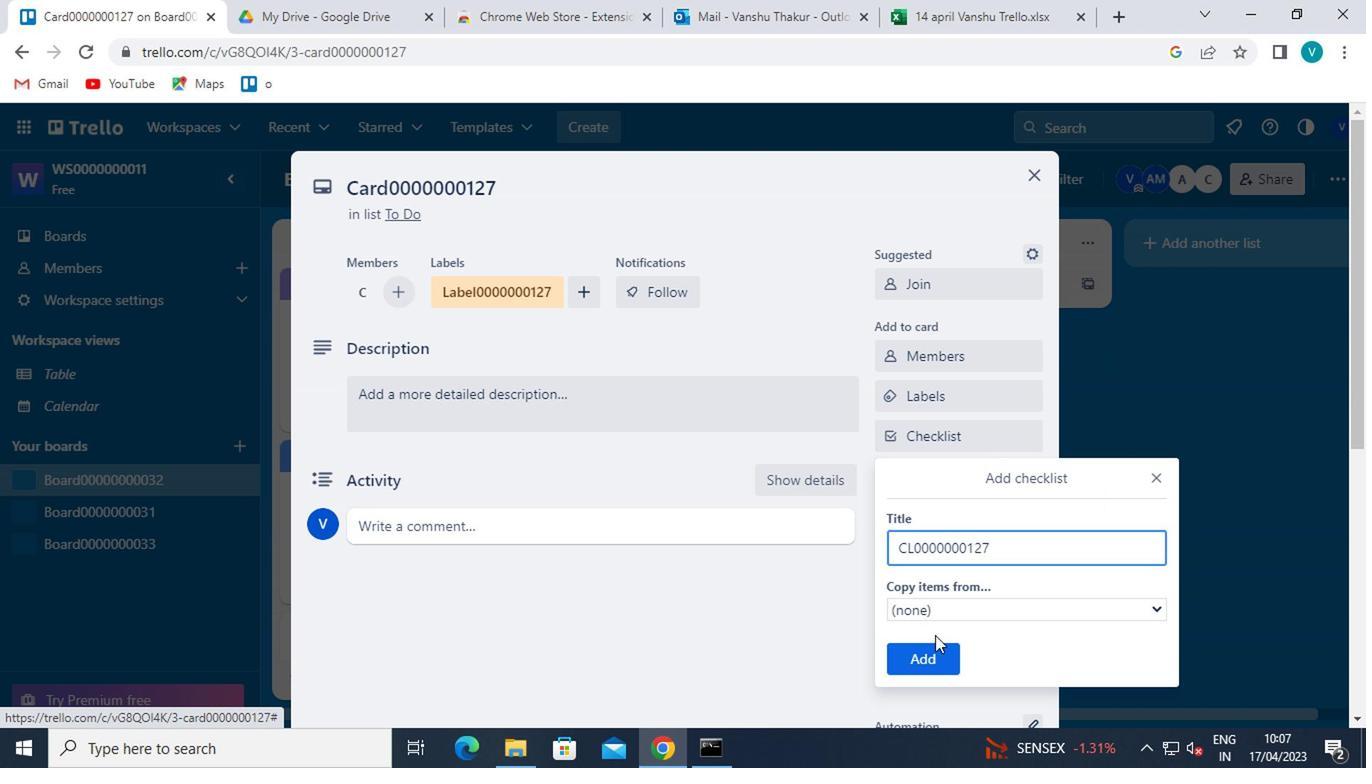 
Action: Mouse pressed left at (928, 649)
Screenshot: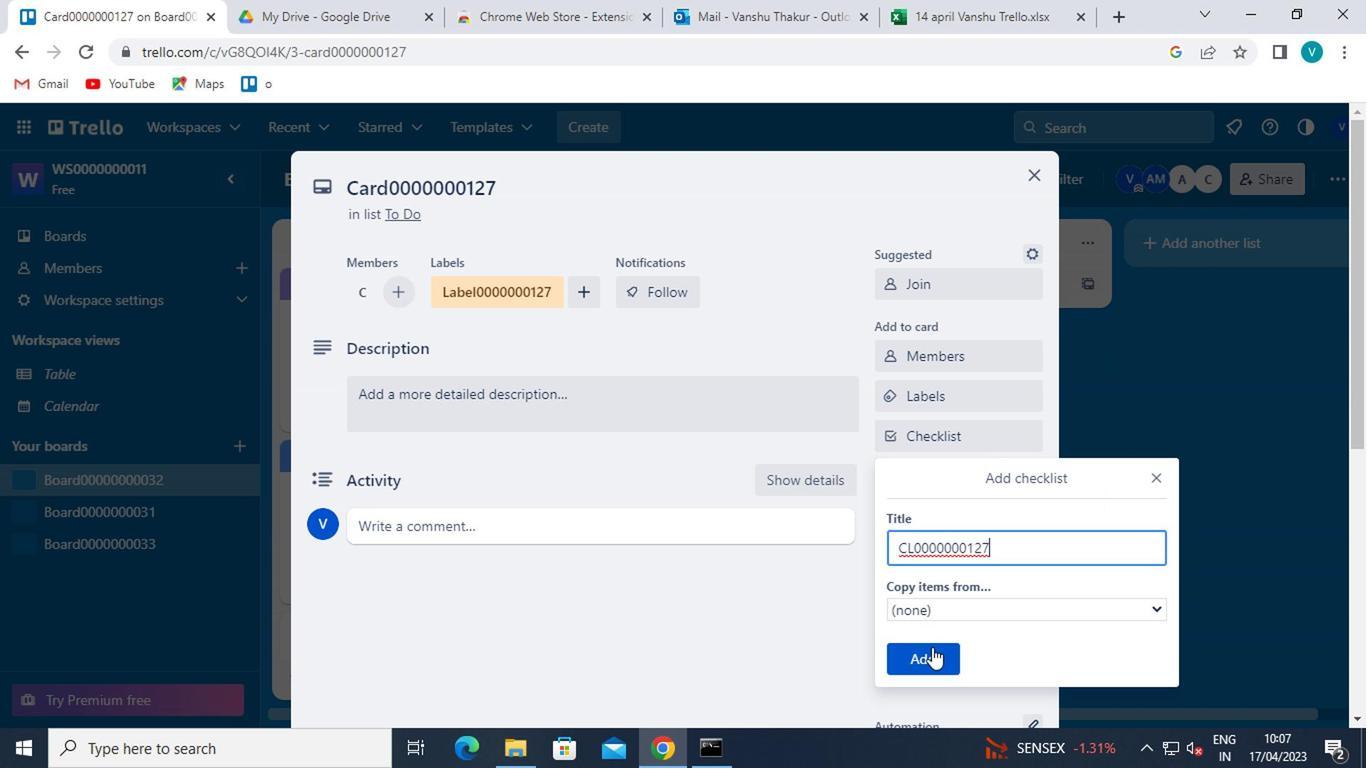 
Action: Mouse moved to (949, 478)
Screenshot: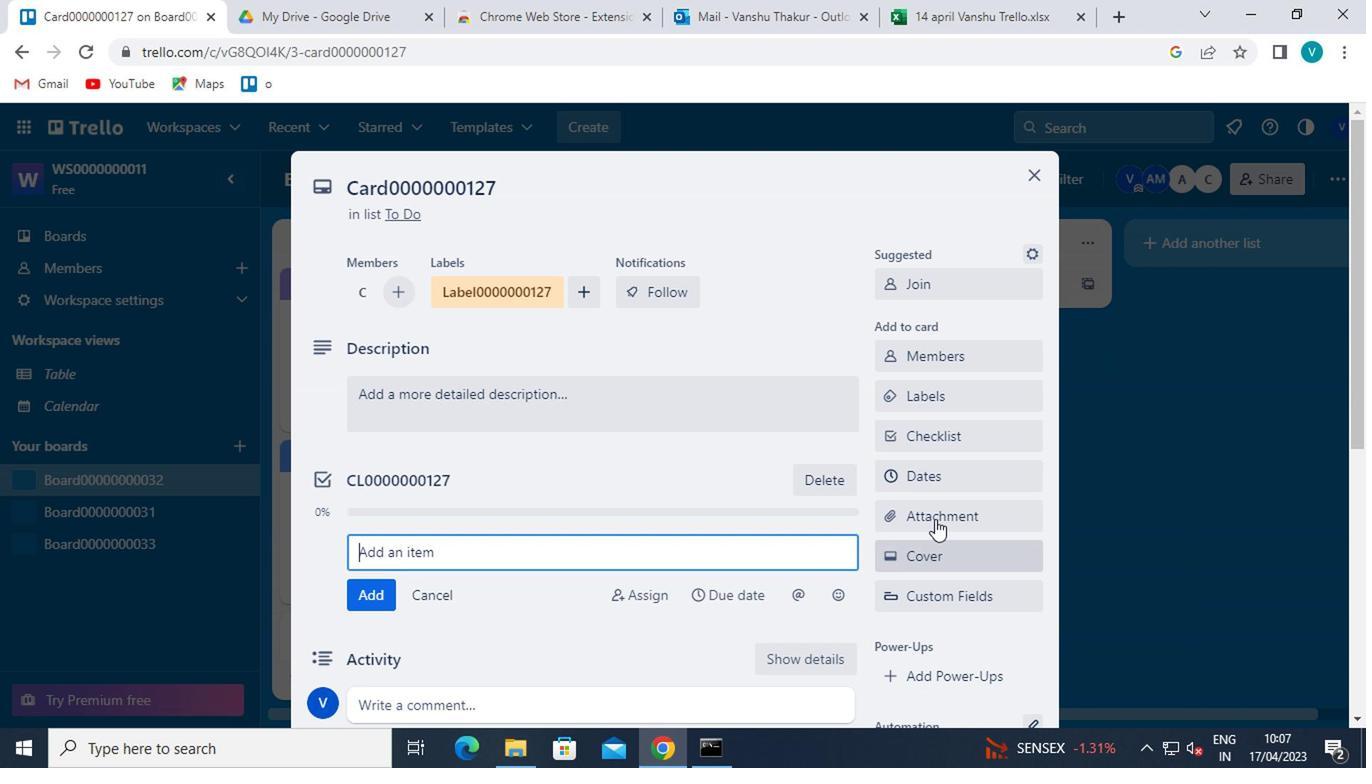 
Action: Mouse pressed left at (949, 478)
Screenshot: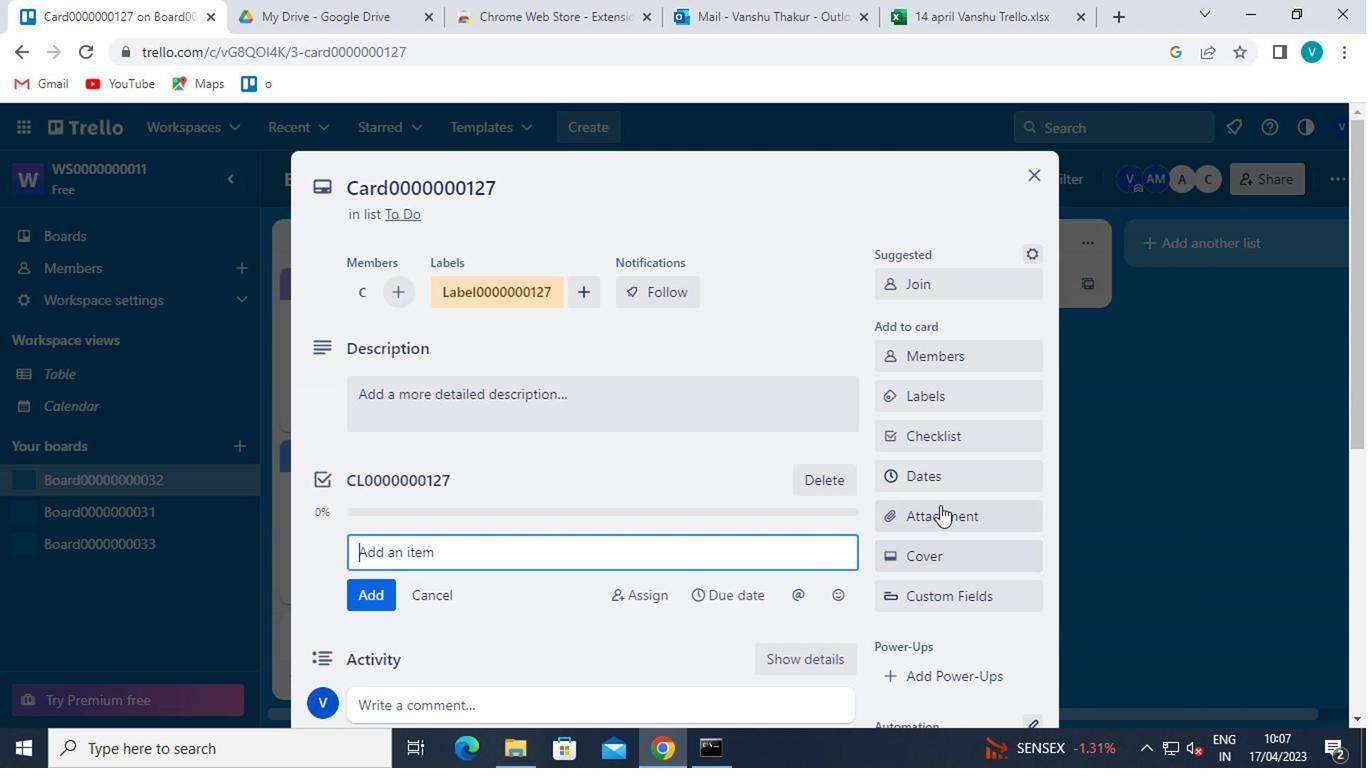
Action: Mouse moved to (887, 540)
Screenshot: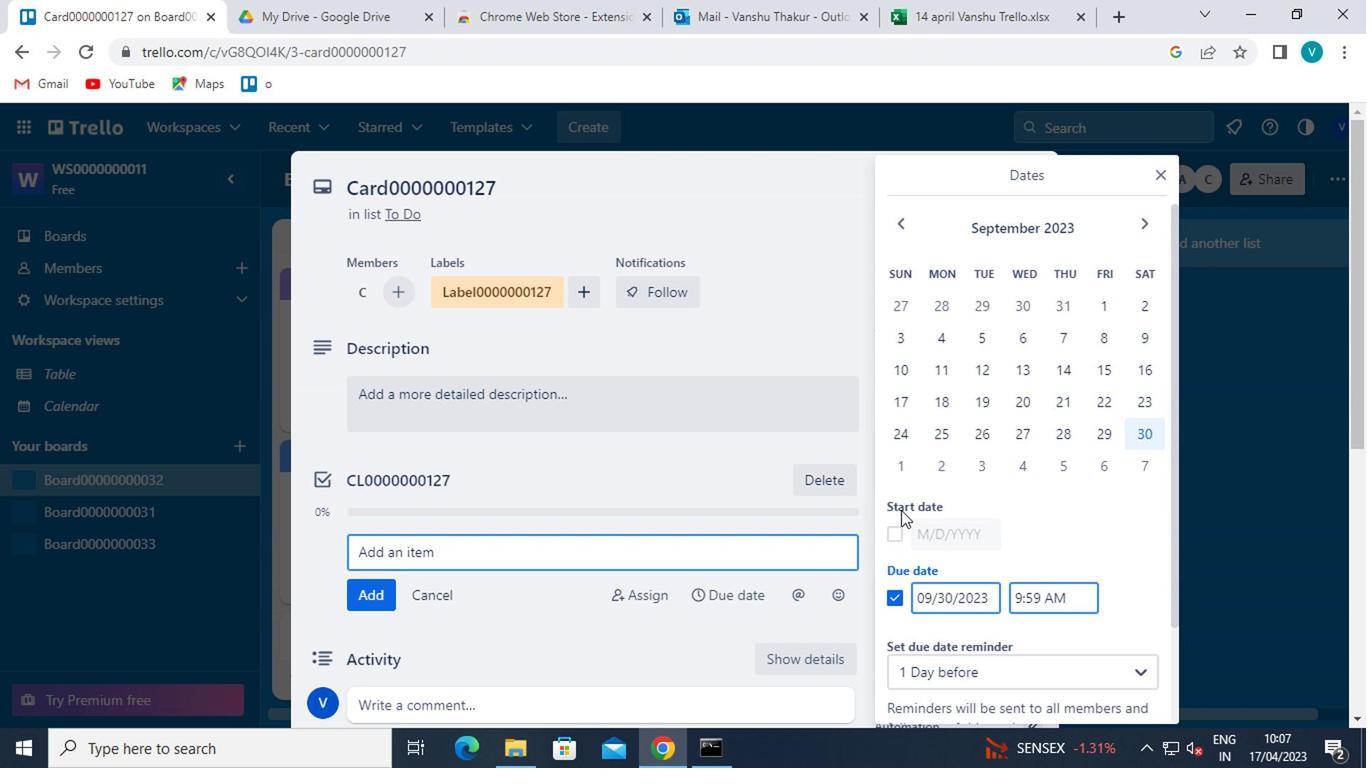 
Action: Mouse pressed left at (887, 540)
Screenshot: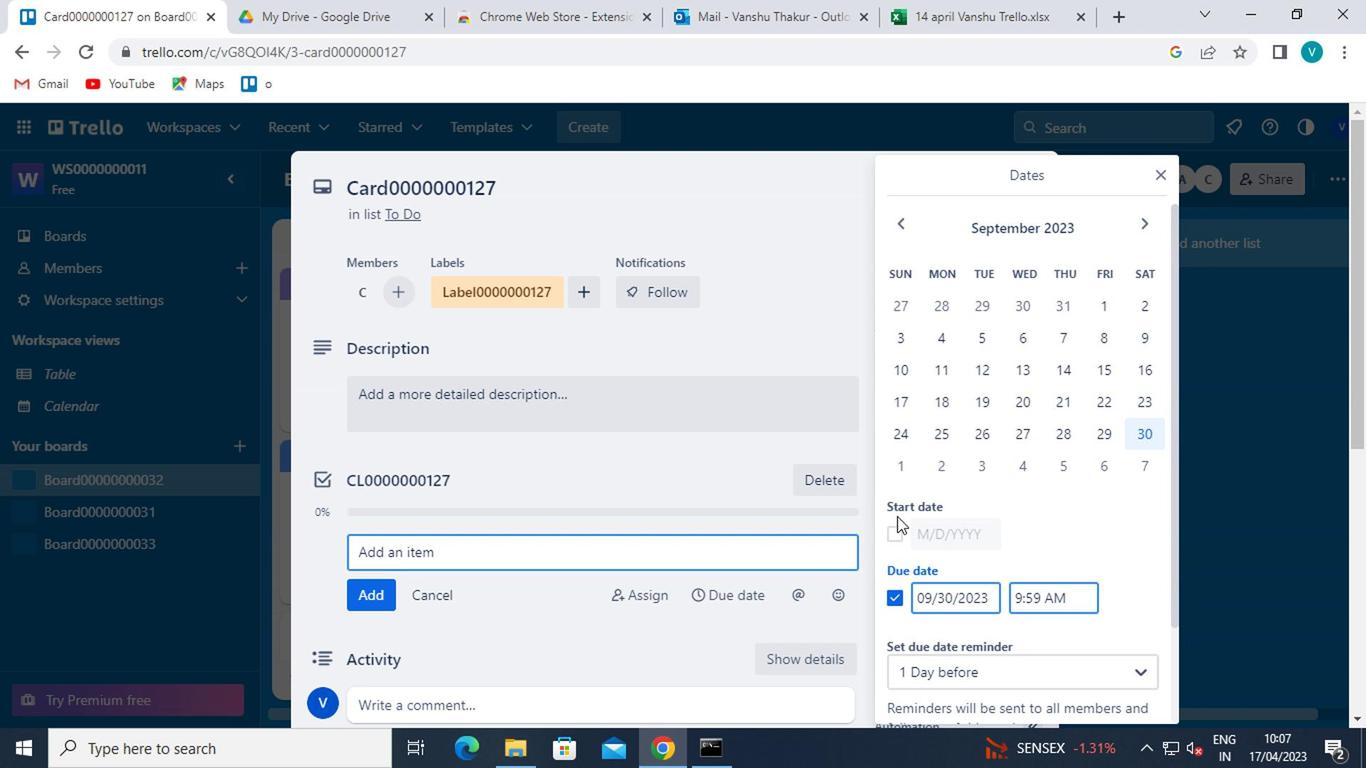
Action: Mouse moved to (1146, 230)
Screenshot: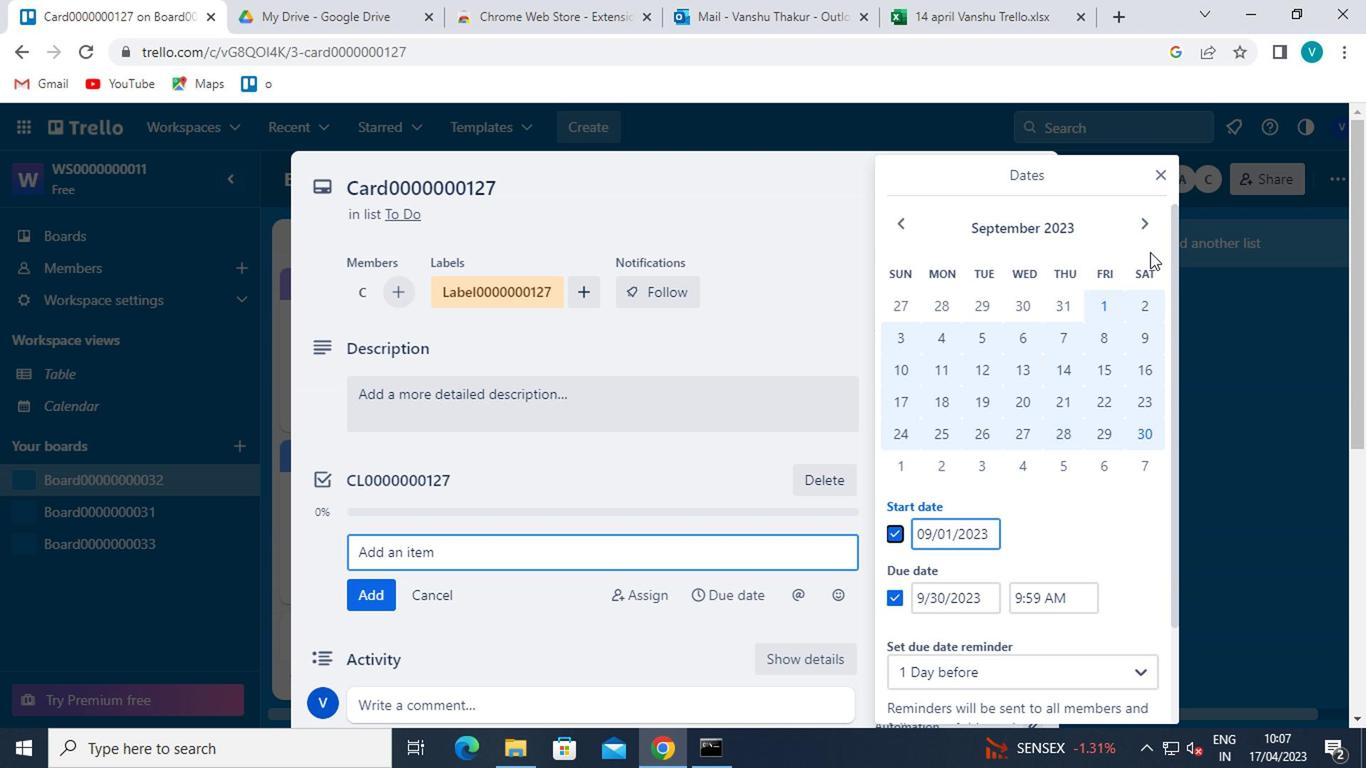 
Action: Mouse pressed left at (1146, 230)
Screenshot: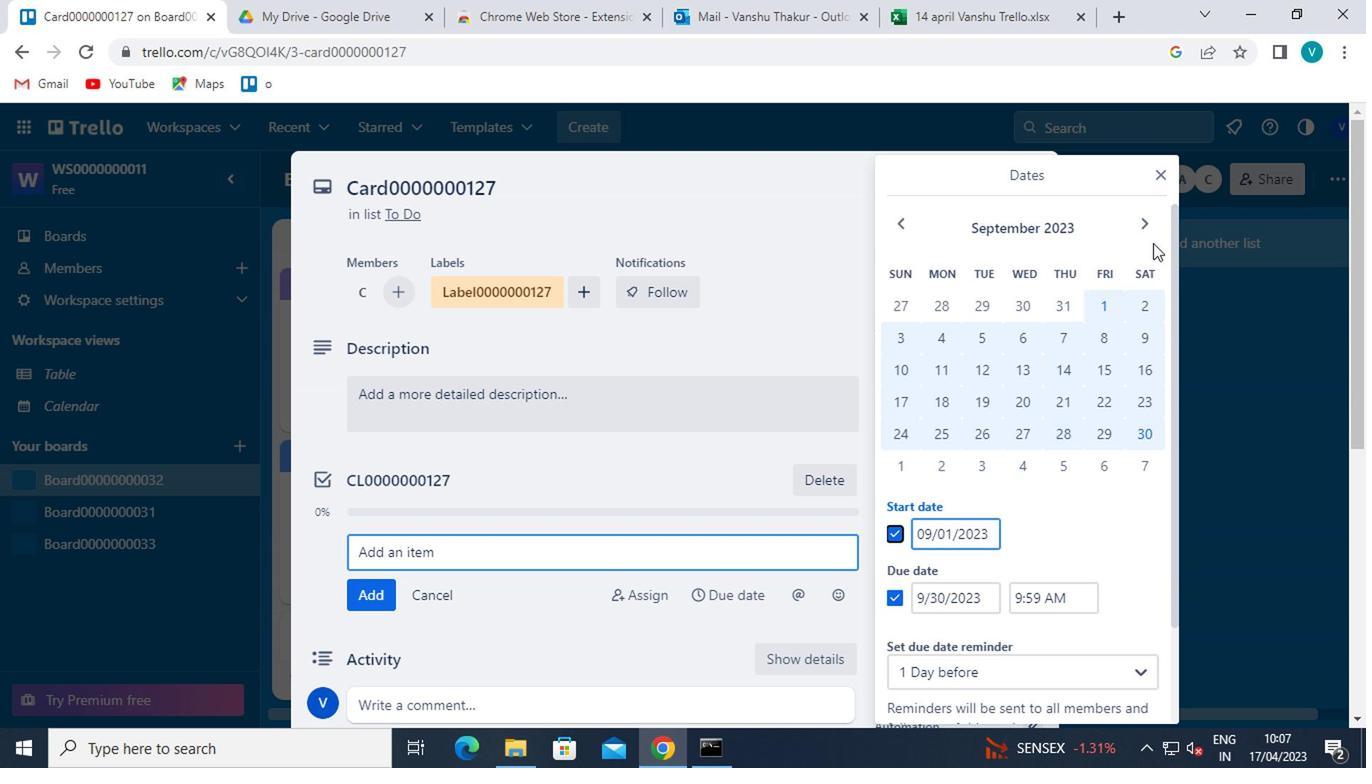 
Action: Mouse moved to (896, 307)
Screenshot: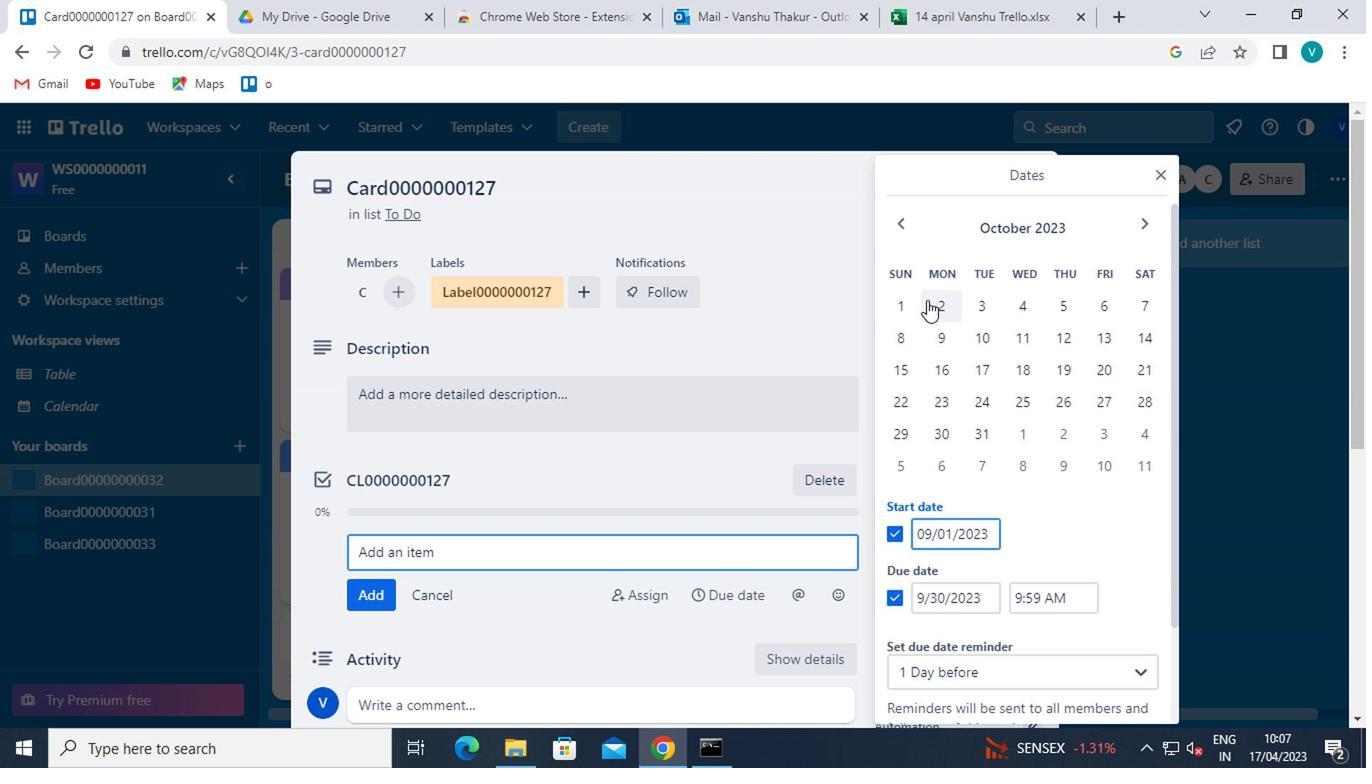 
Action: Mouse pressed left at (896, 307)
Screenshot: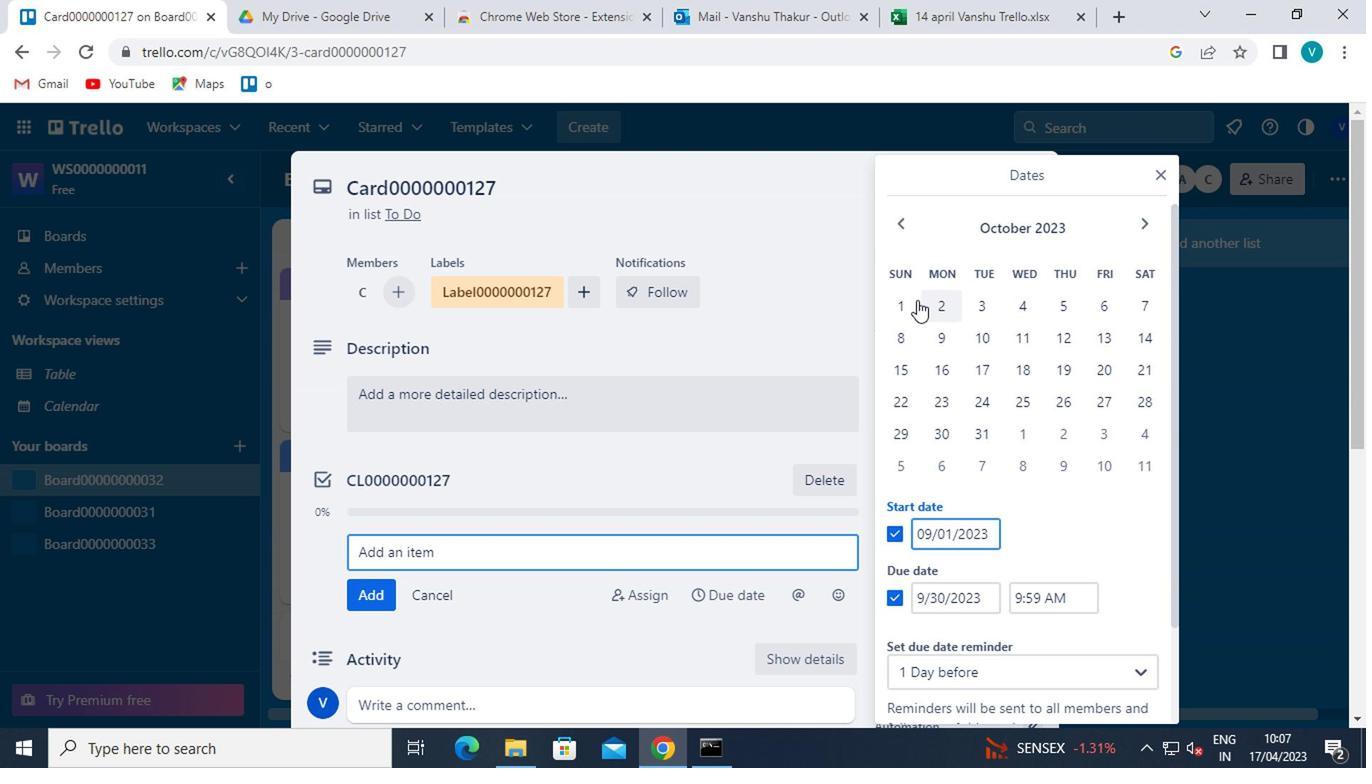 
Action: Mouse moved to (979, 431)
Screenshot: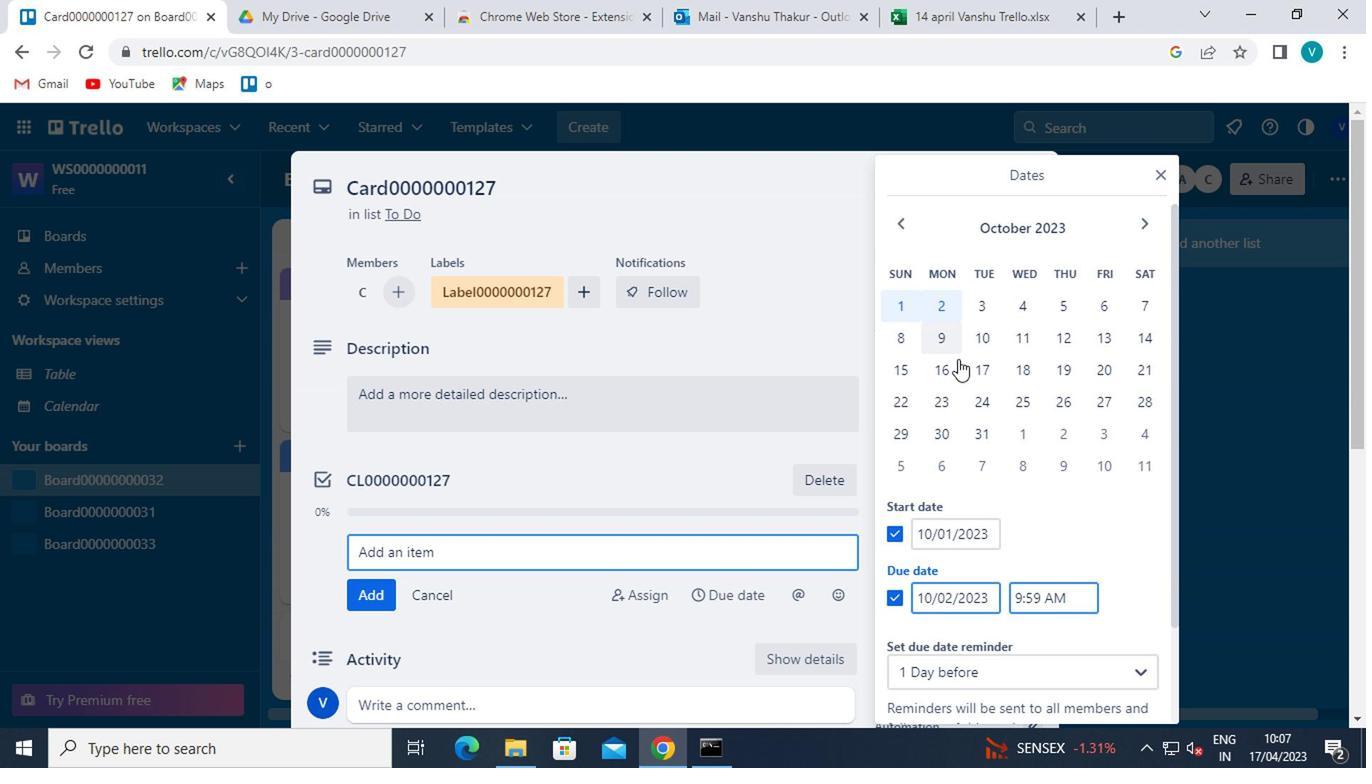 
Action: Mouse pressed left at (979, 431)
Screenshot: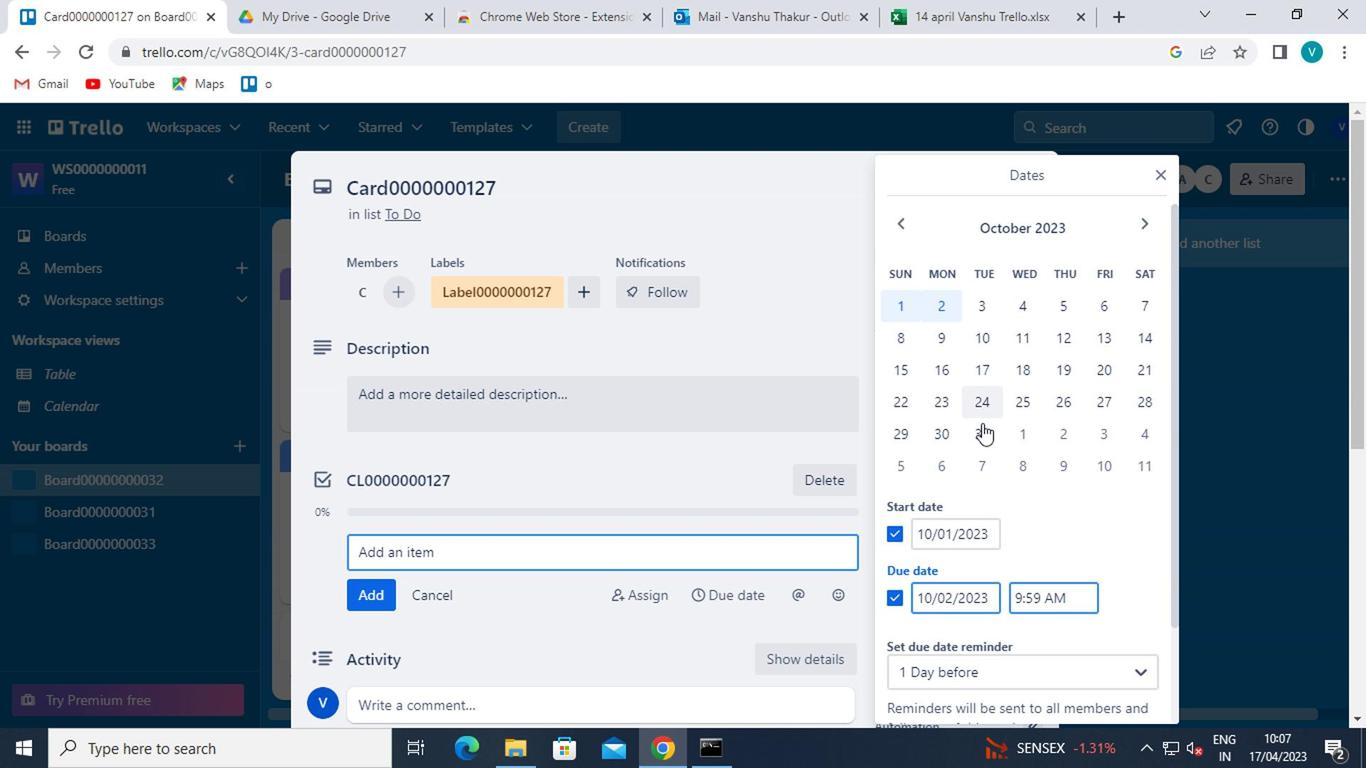 
Action: Mouse moved to (977, 476)
Screenshot: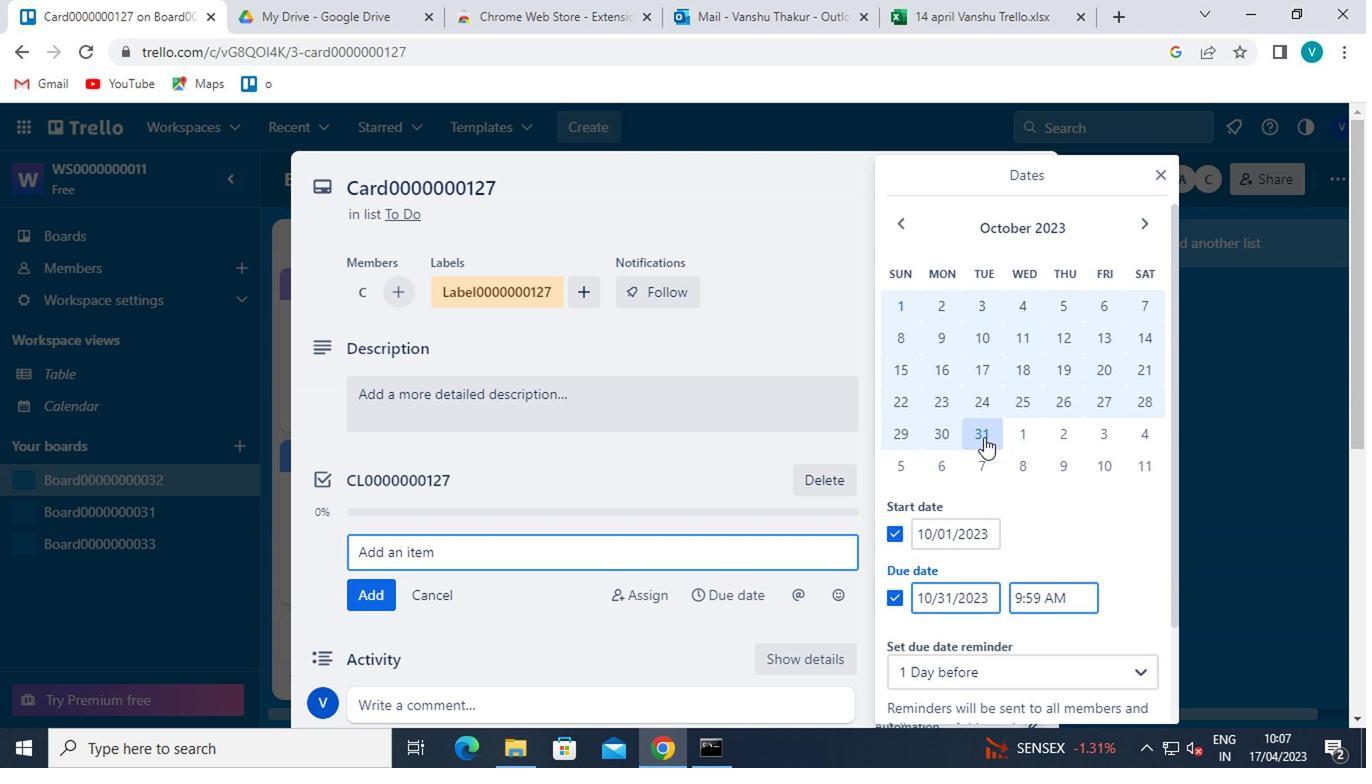 
Action: Mouse scrolled (977, 475) with delta (0, 0)
Screenshot: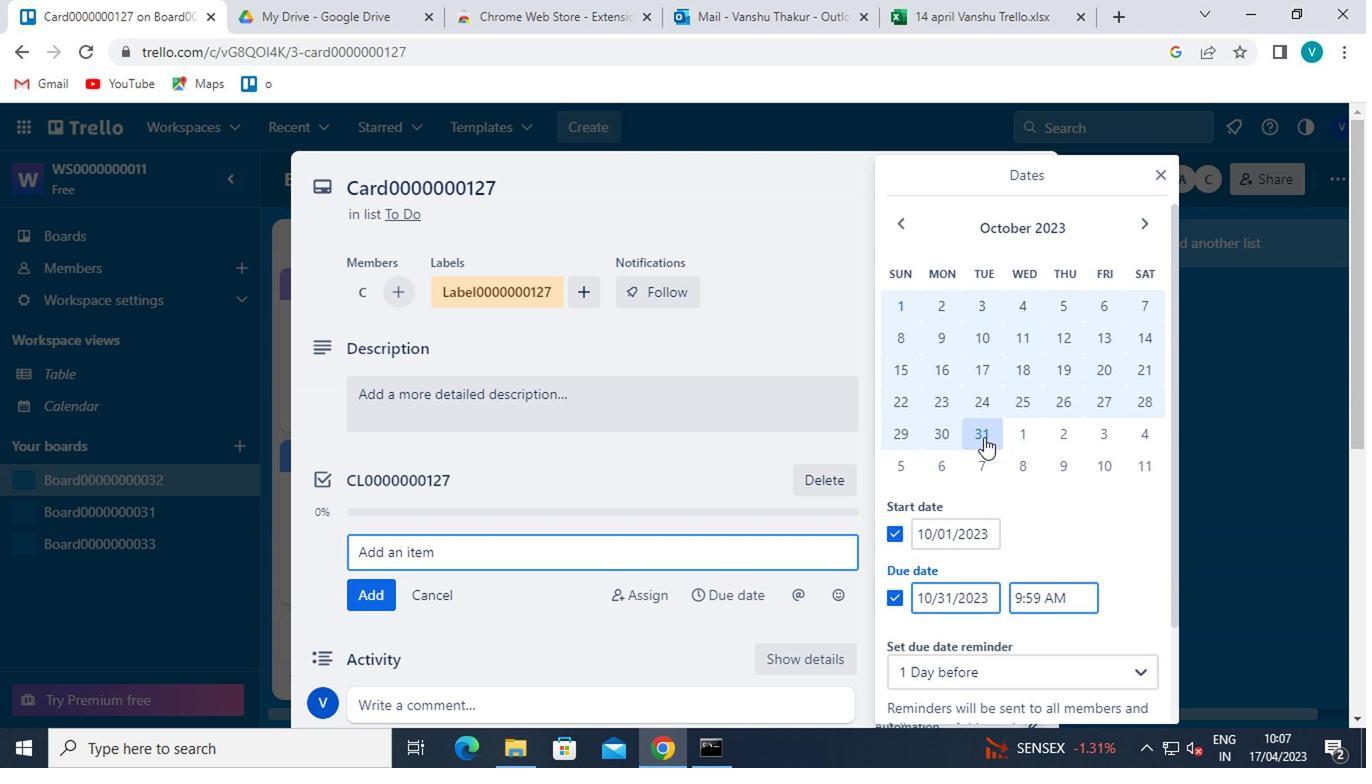 
Action: Mouse moved to (977, 478)
Screenshot: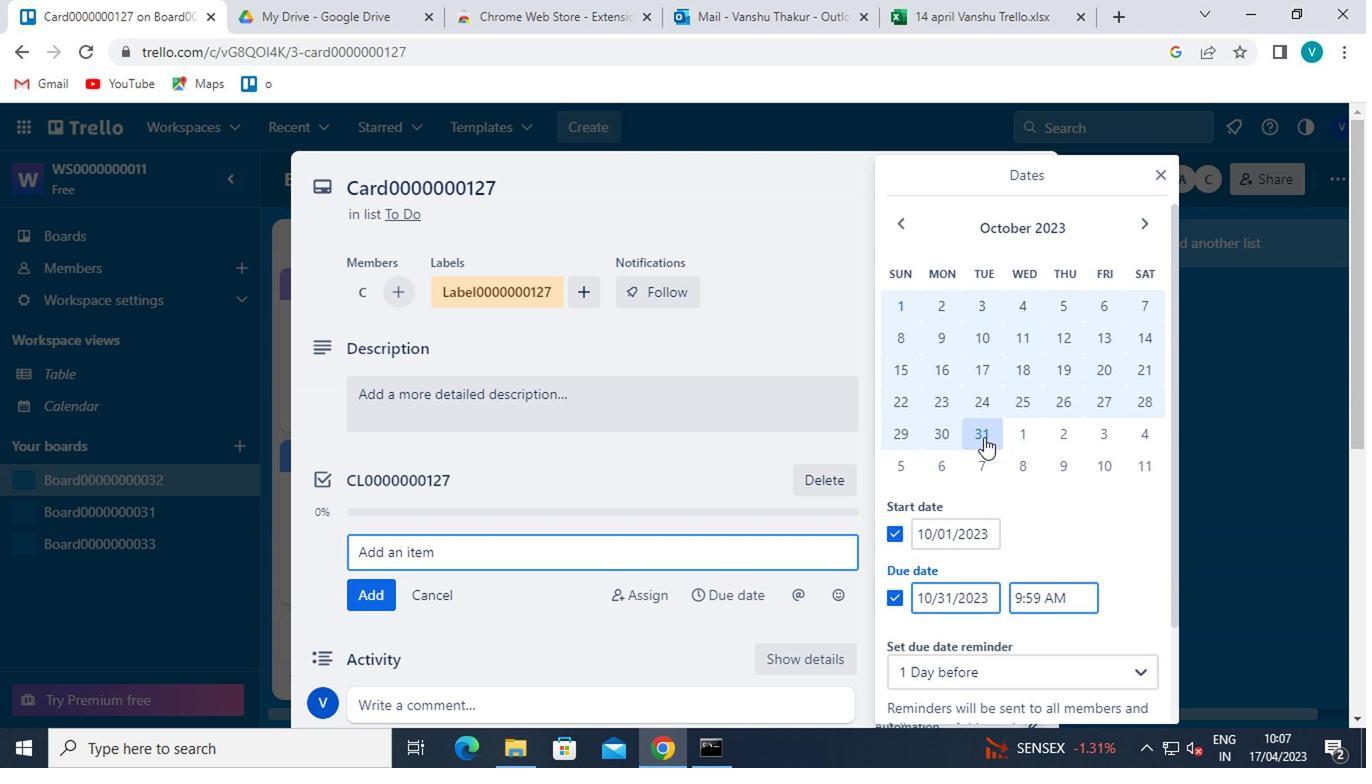 
Action: Mouse scrolled (977, 476) with delta (0, -1)
Screenshot: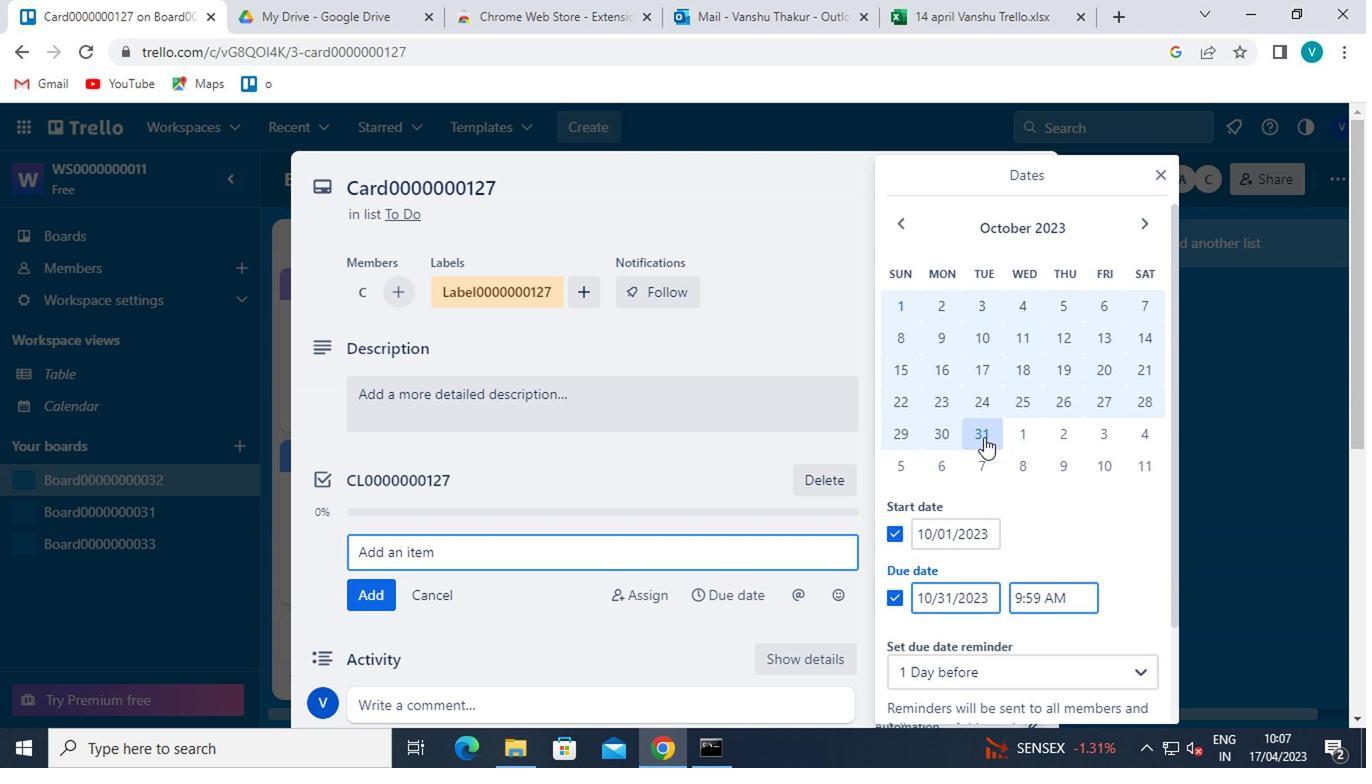 
Action: Mouse moved to (931, 641)
Screenshot: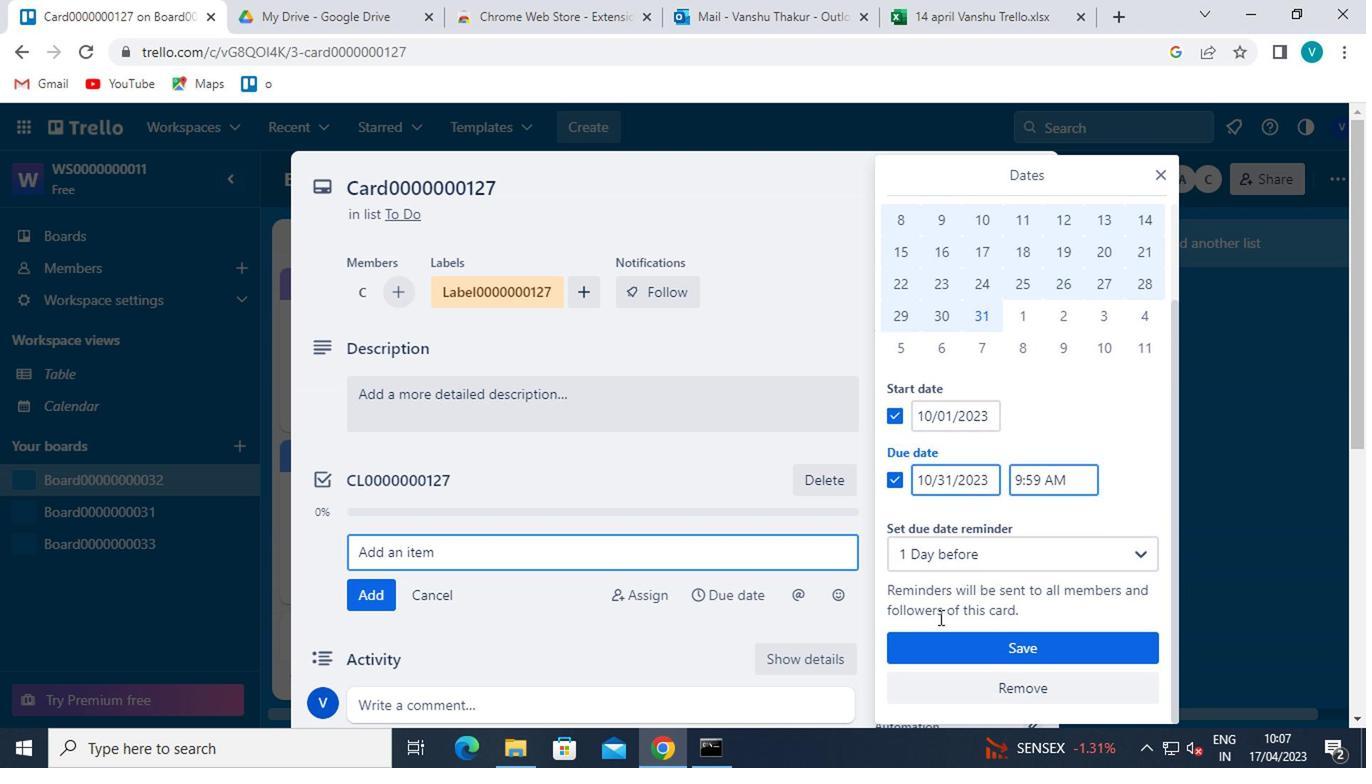 
Action: Mouse pressed left at (931, 641)
Screenshot: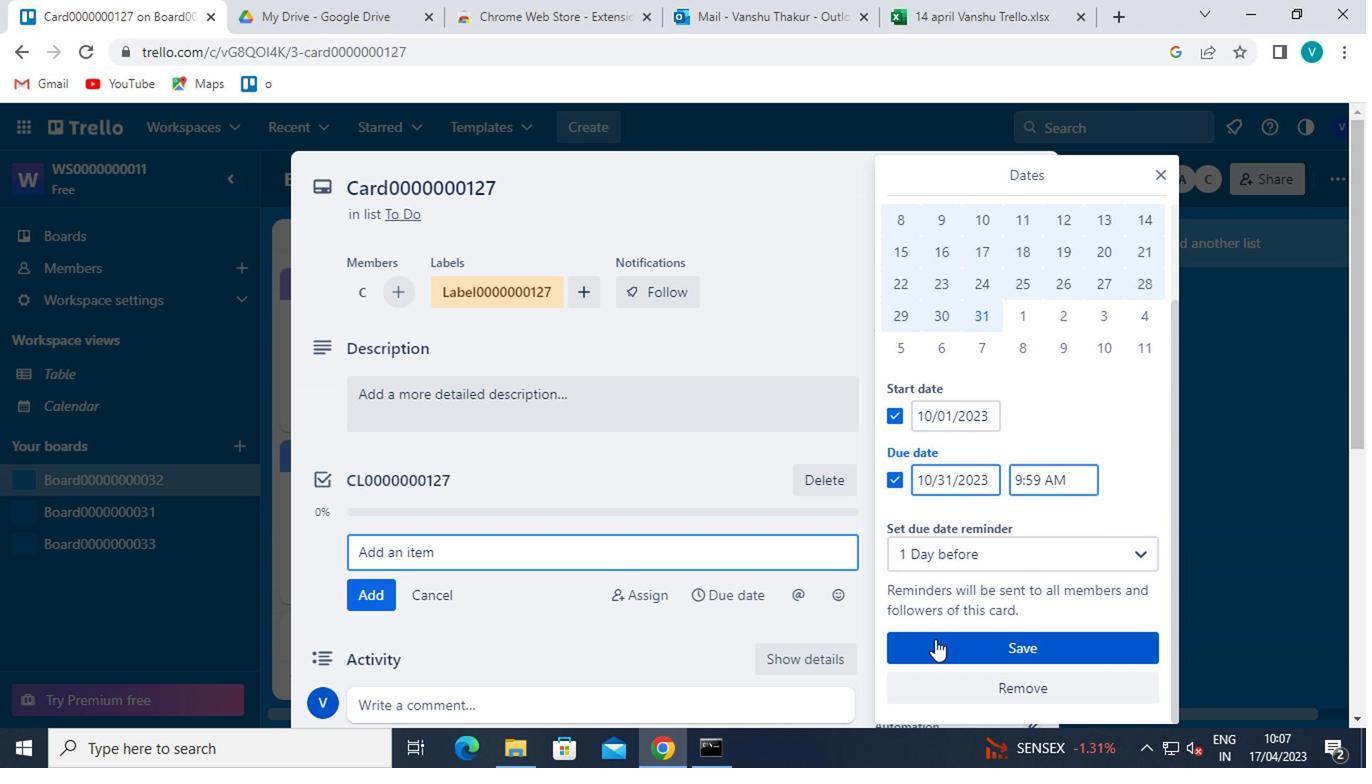 
